 Task: For heading  Tahoma with underline.  font size for heading20,  'Change the font style of data to'Arial.  and font size to 12,  Change the alignment of both headline & data to Align left.  In the sheet   Swift Sales templetes book
Action: Mouse moved to (36, 132)
Screenshot: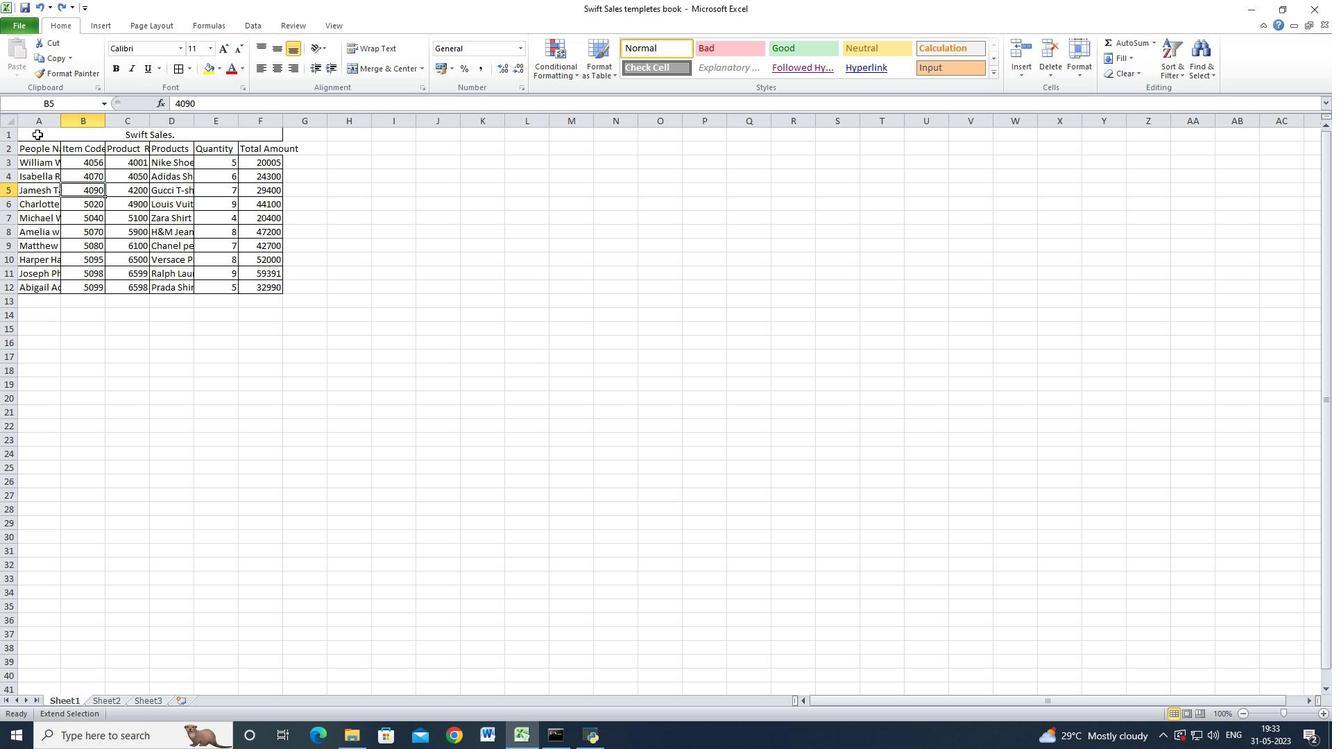 
Action: Mouse pressed left at (36, 132)
Screenshot: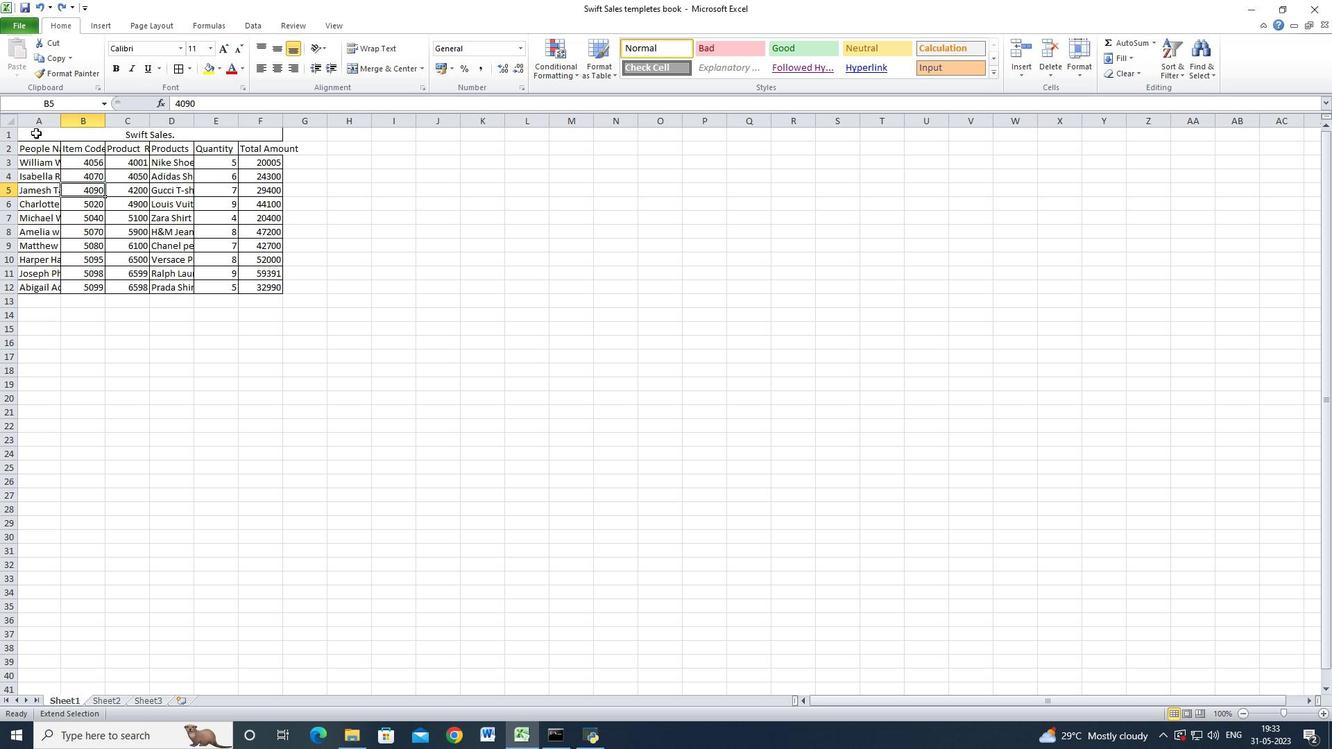 
Action: Mouse moved to (47, 177)
Screenshot: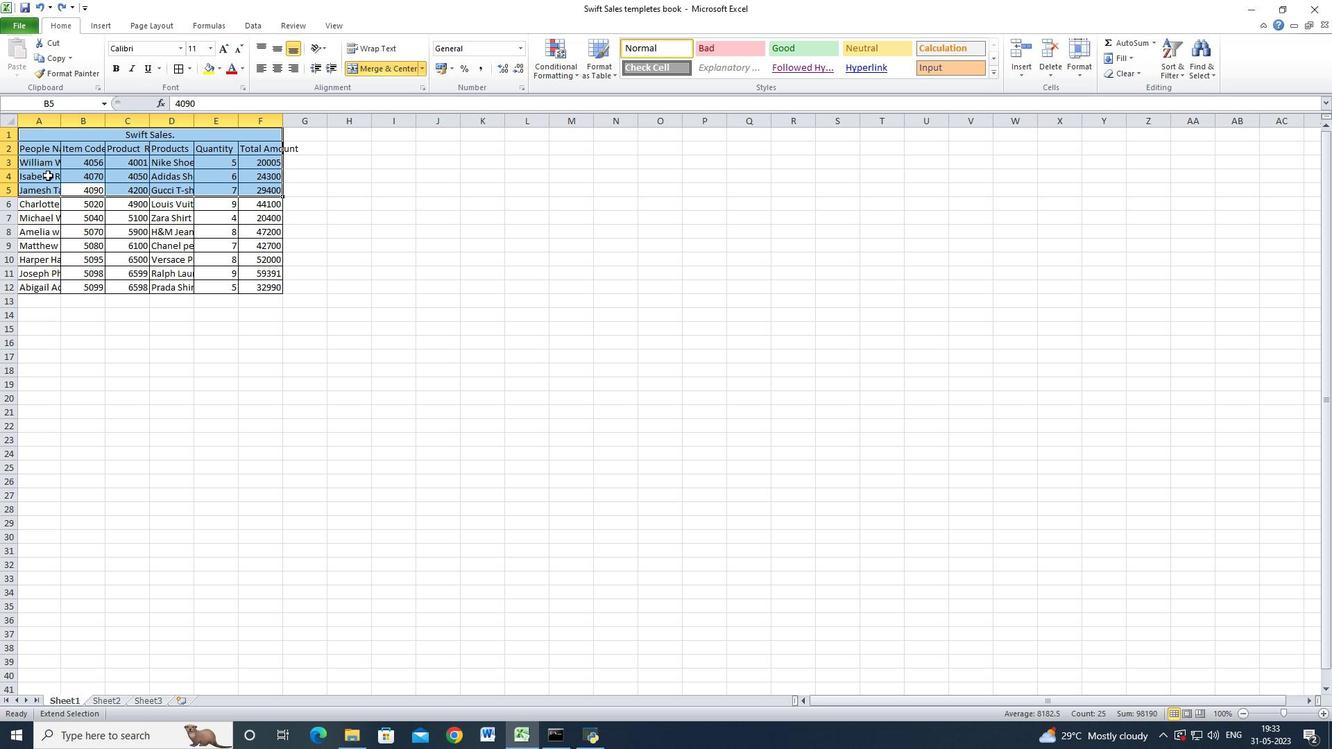 
Action: Mouse pressed left at (47, 177)
Screenshot: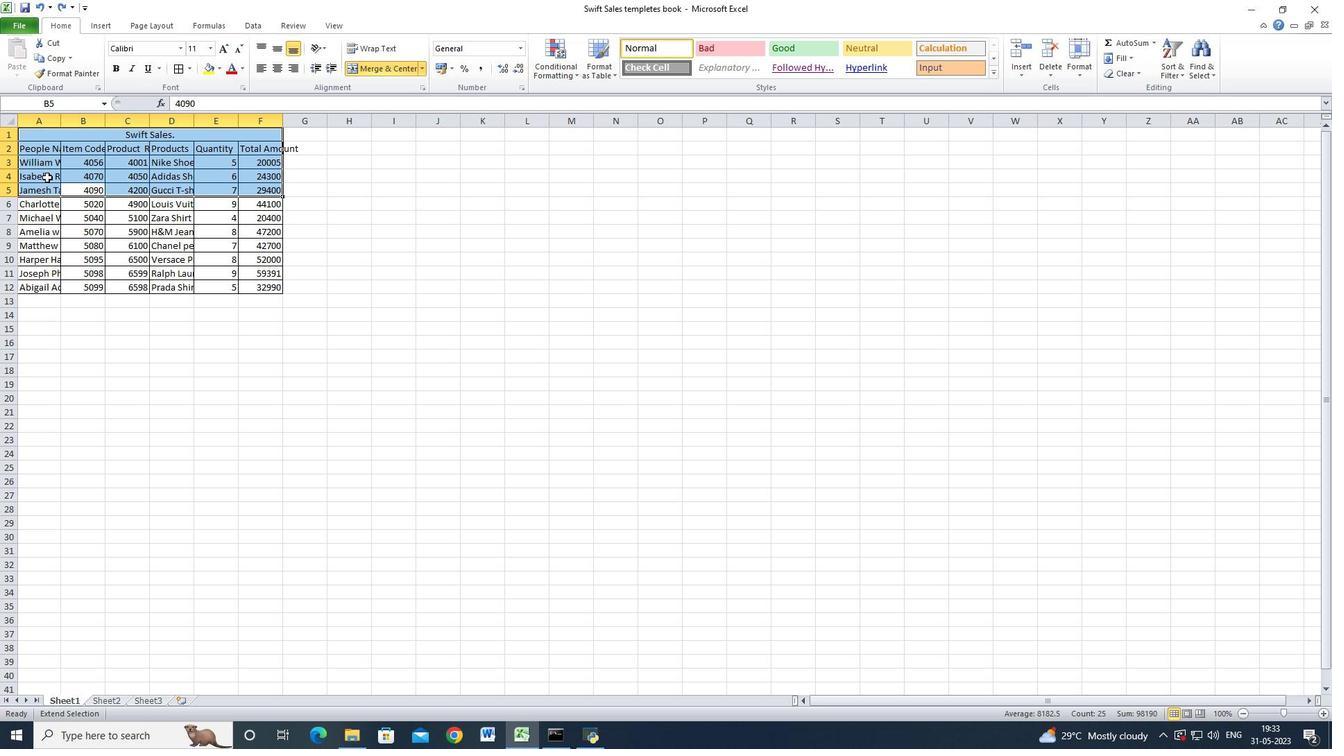 
Action: Mouse moved to (47, 177)
Screenshot: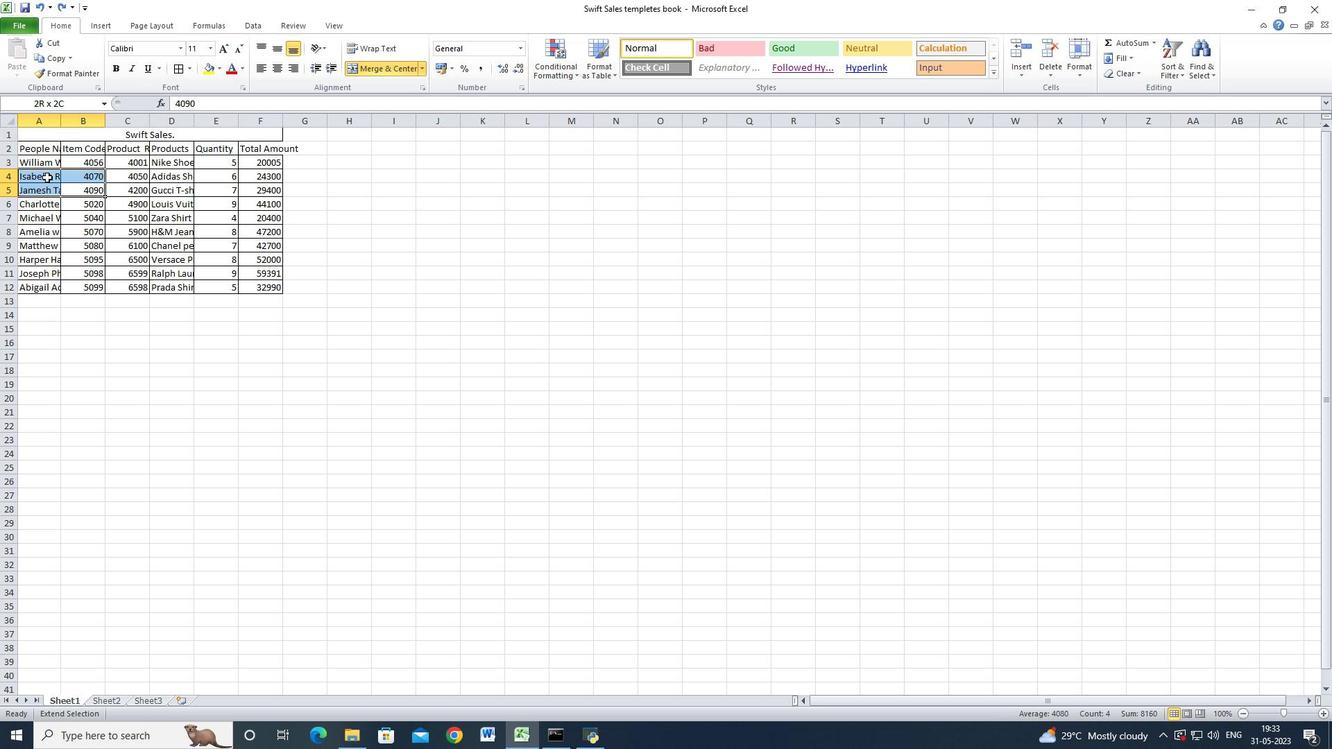 
Action: Key pressed <Key.up><Key.up><Key.up><Key.up>
Screenshot: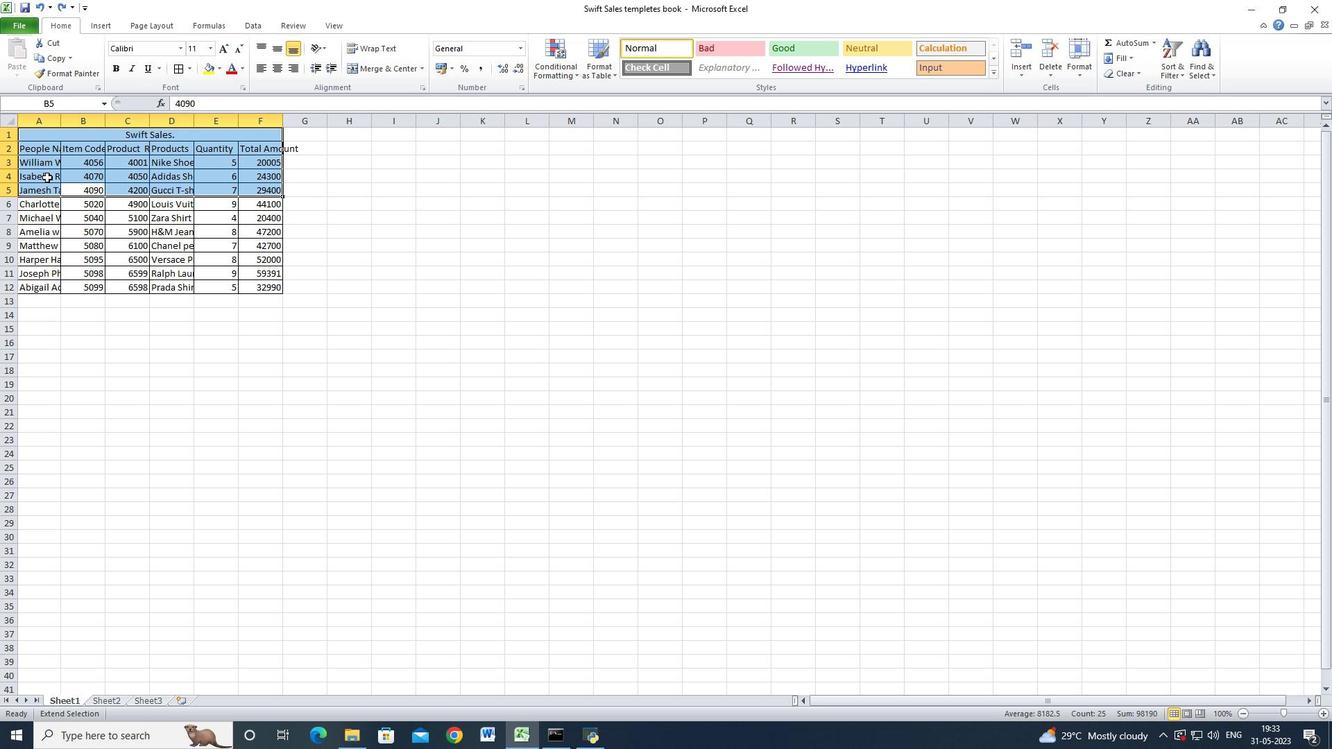 
Action: Mouse moved to (37, 136)
Screenshot: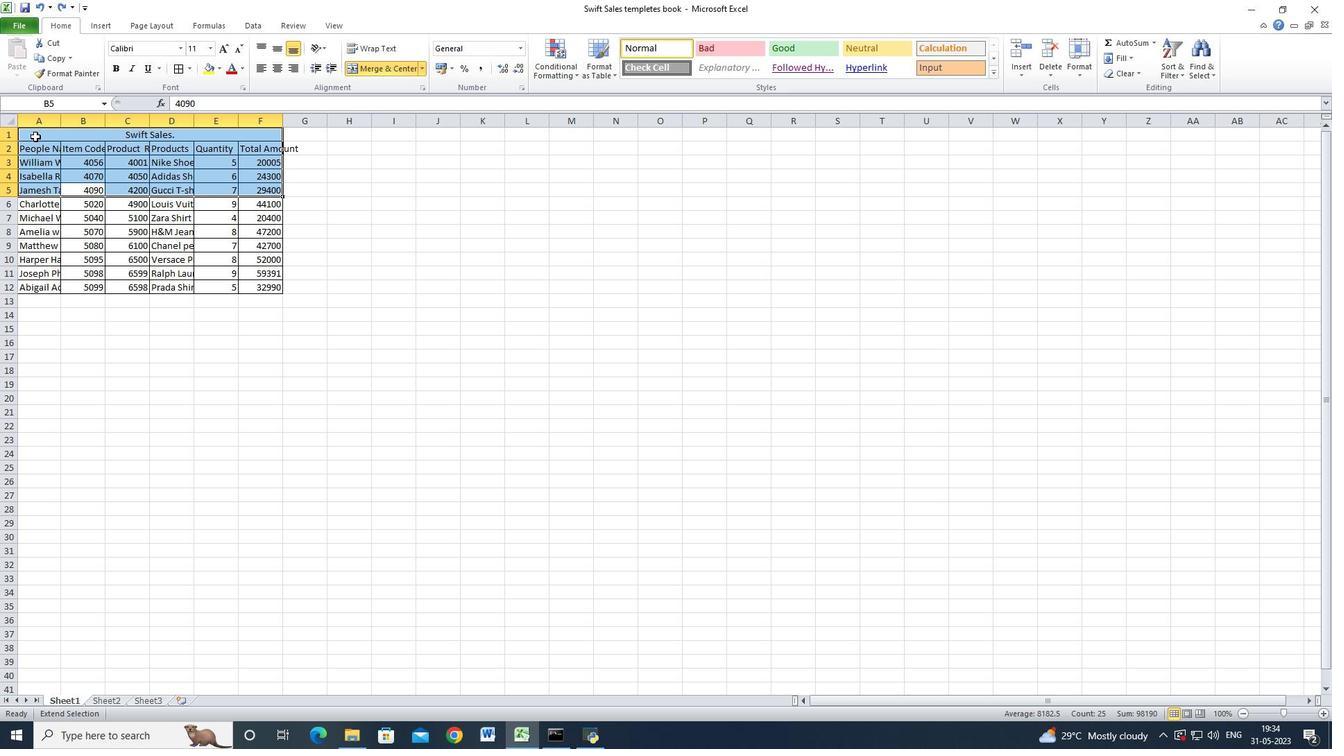 
Action: Mouse pressed left at (37, 136)
Screenshot: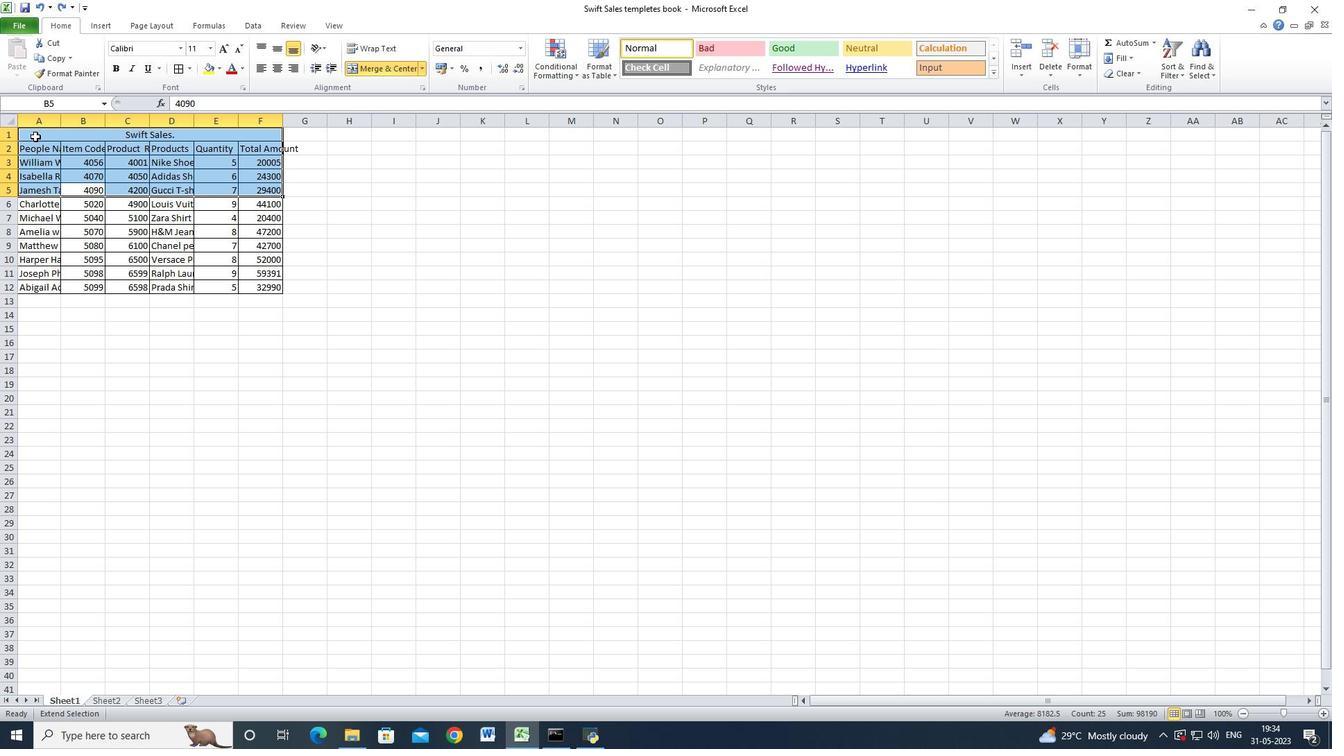 
Action: Mouse moved to (94, 160)
Screenshot: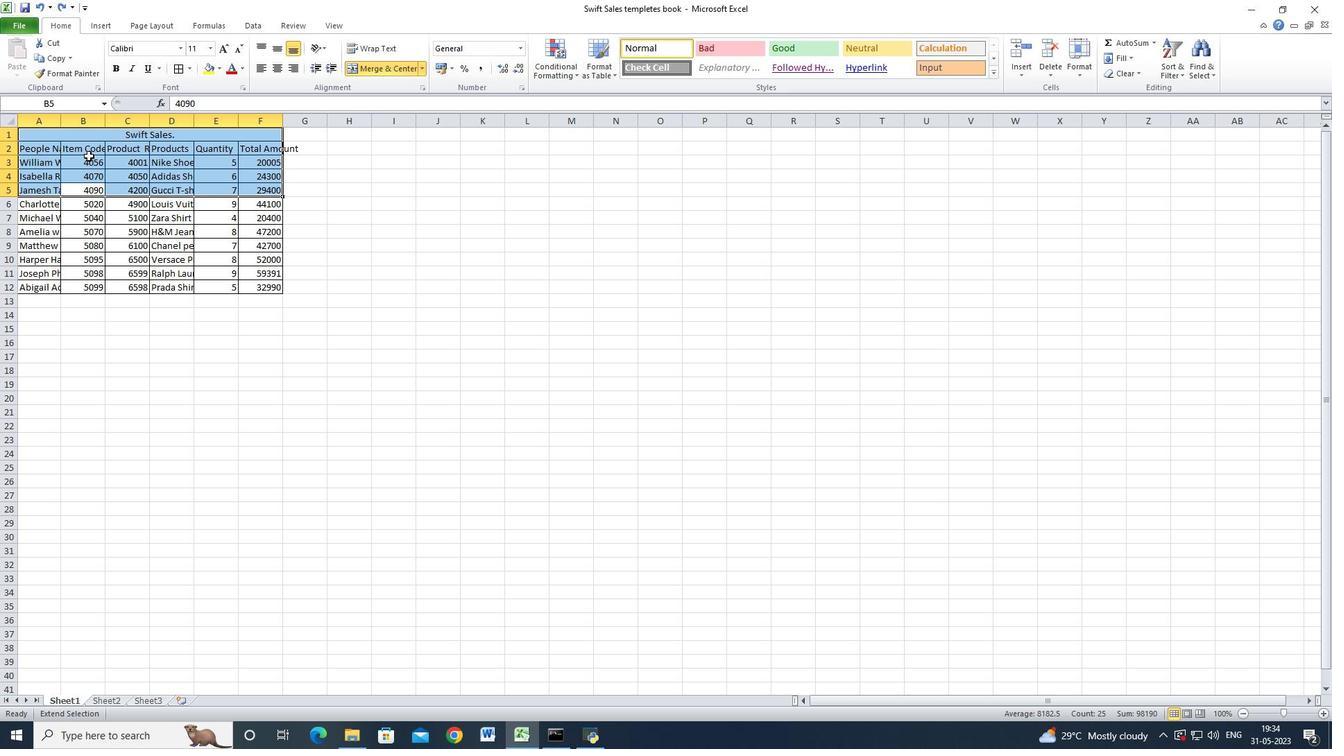 
Action: Mouse pressed left at (94, 160)
Screenshot: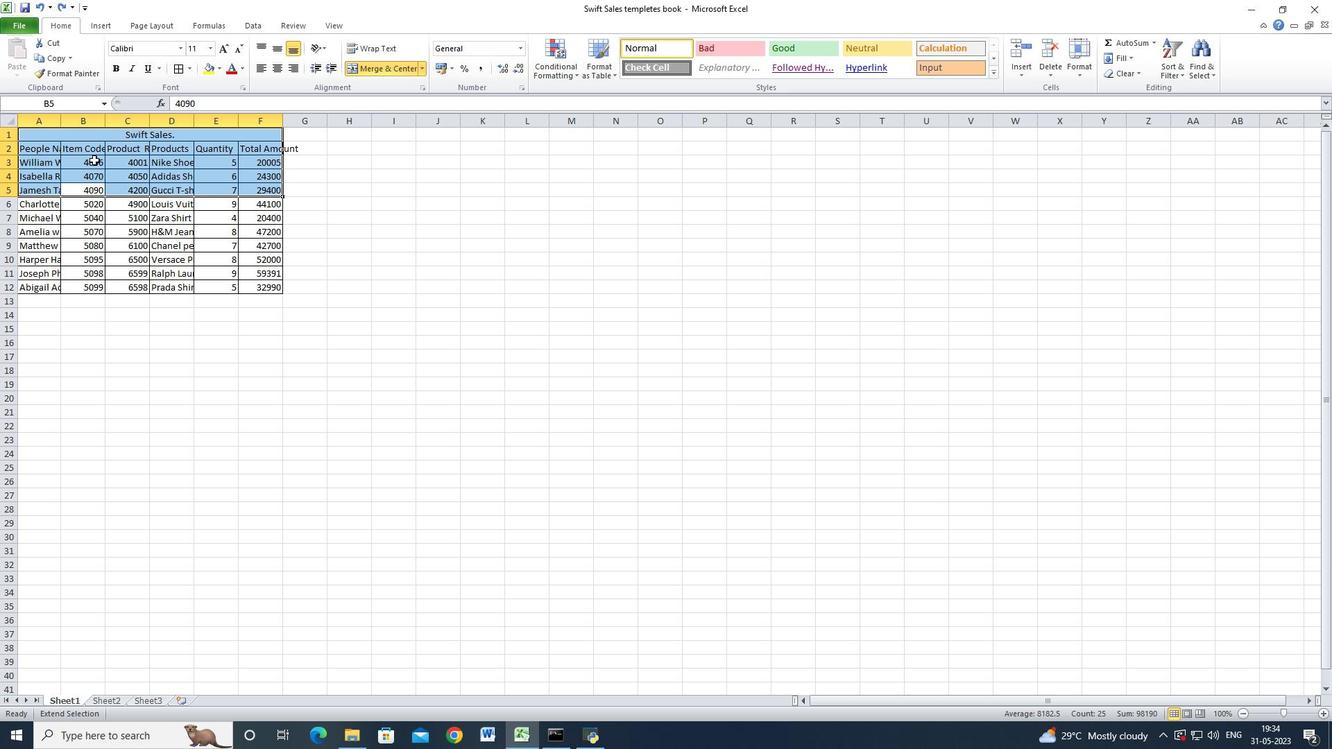 
Action: Mouse moved to (78, 133)
Screenshot: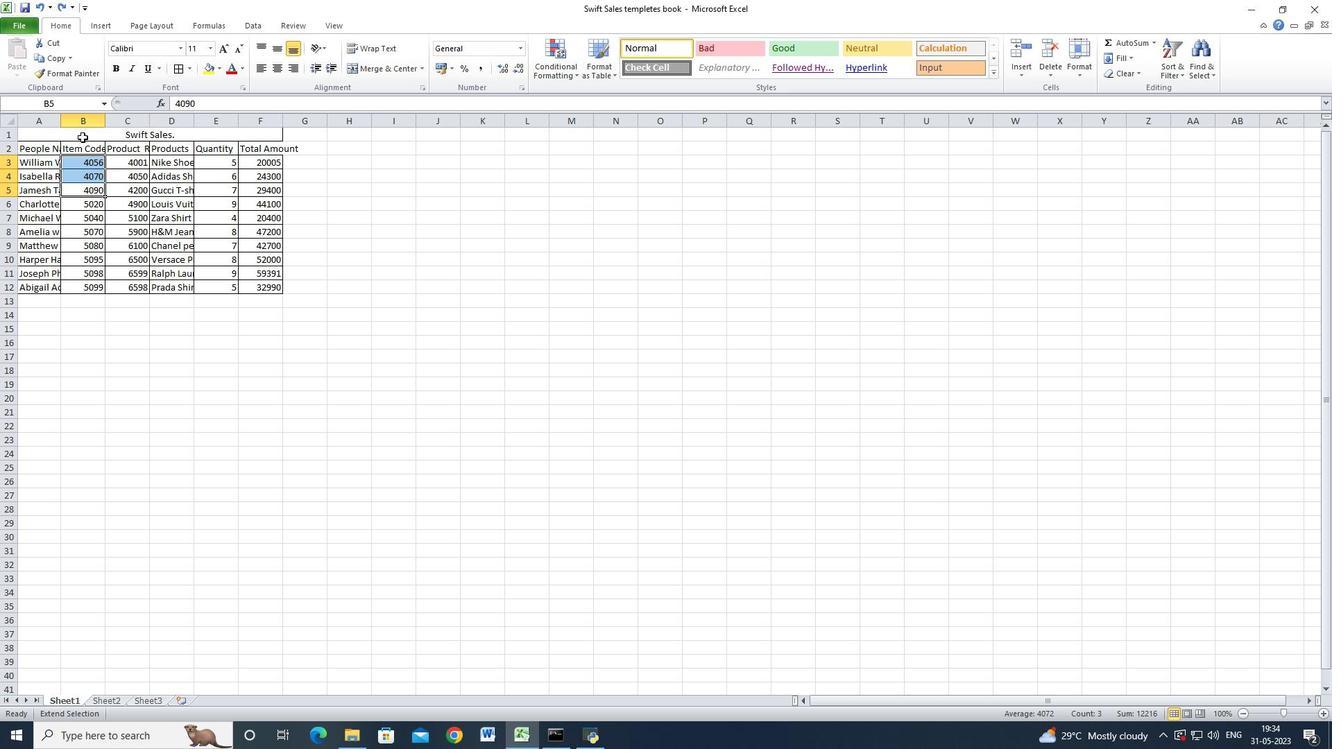 
Action: Mouse pressed left at (78, 133)
Screenshot: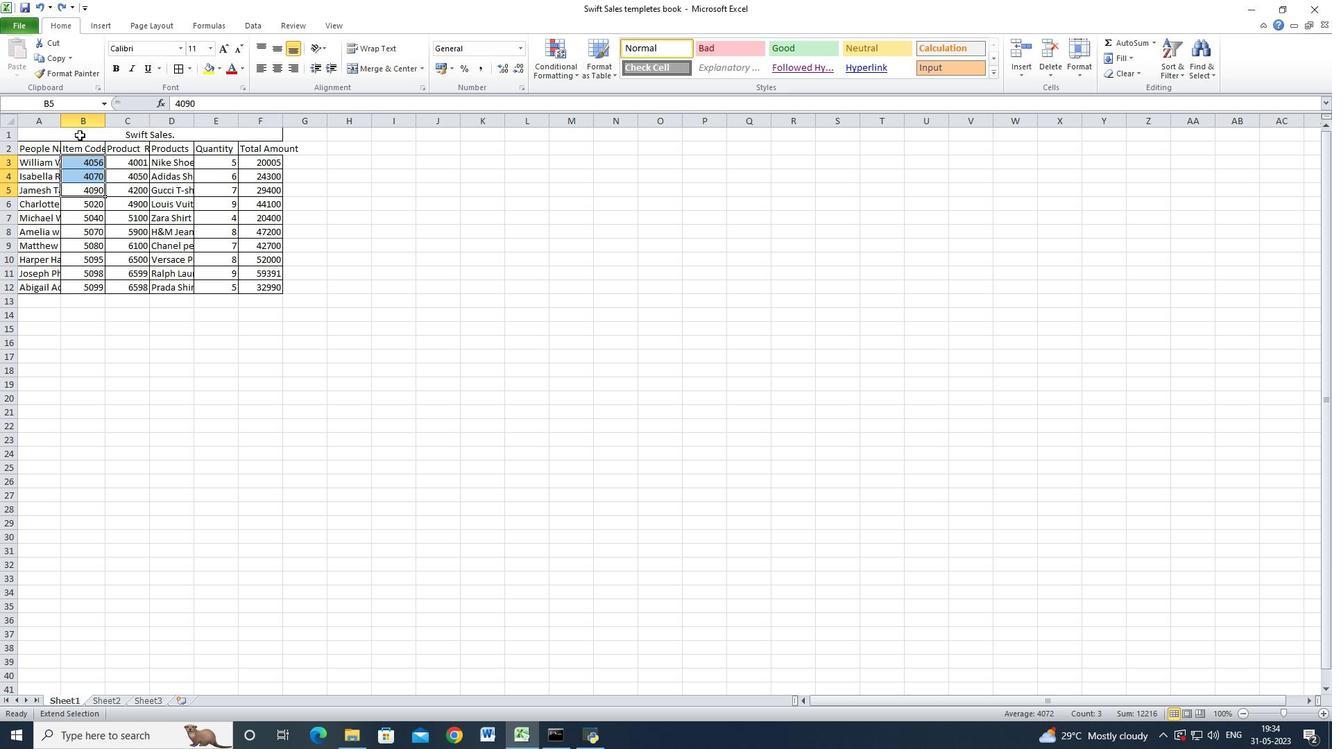 
Action: Mouse moved to (191, 196)
Screenshot: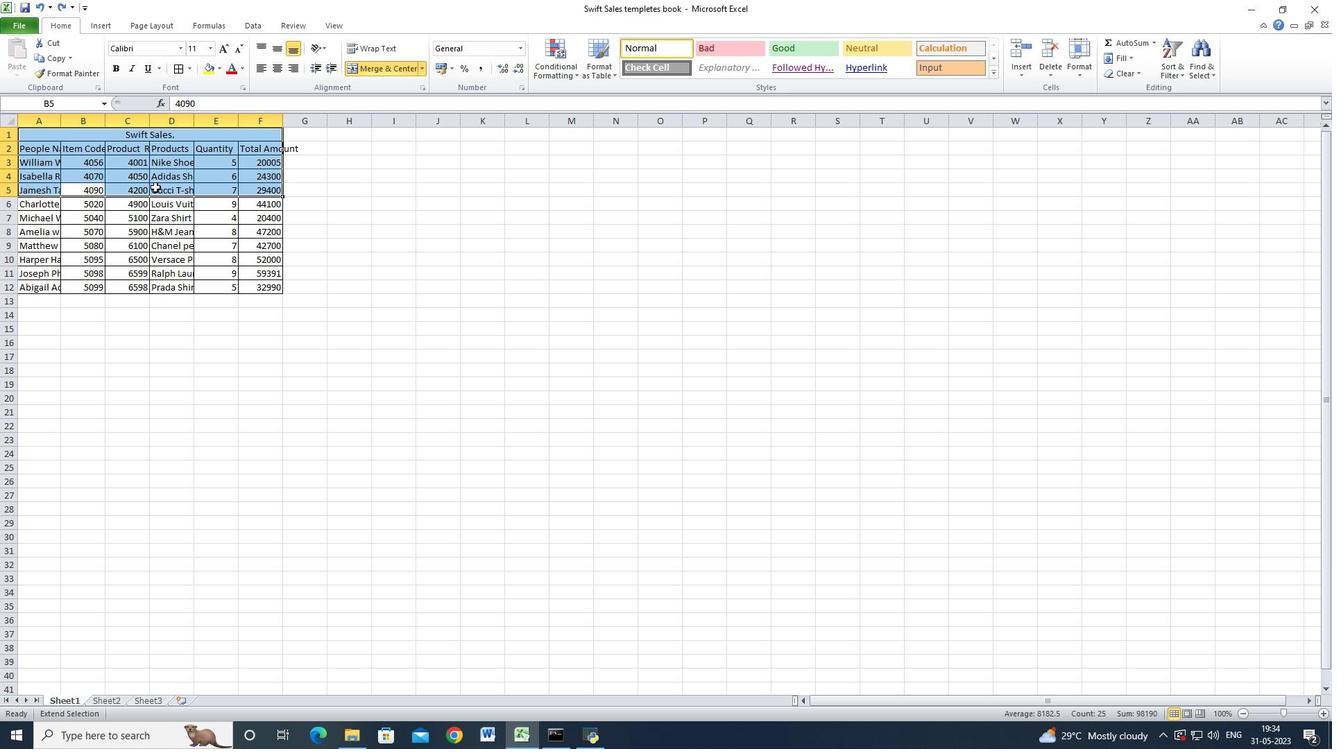 
Action: Mouse pressed left at (191, 196)
Screenshot: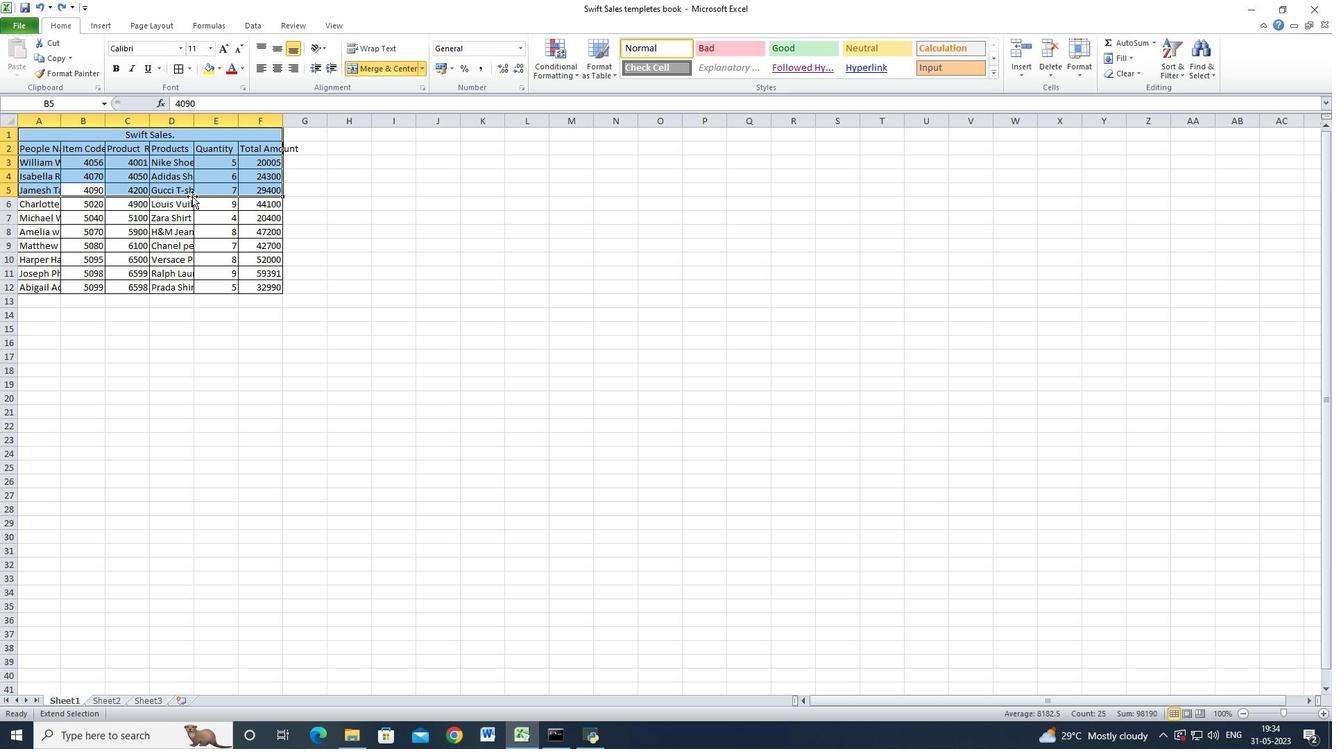 
Action: Mouse moved to (177, 192)
Screenshot: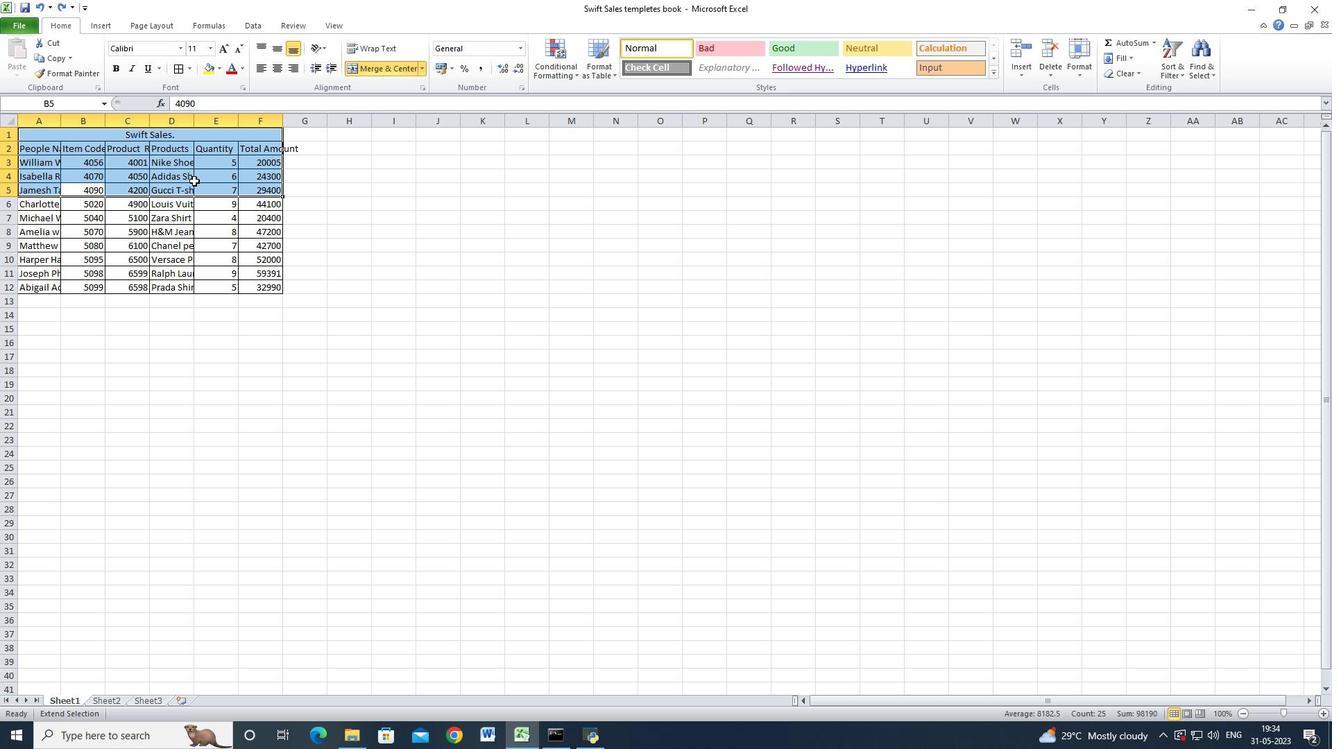 
Action: Key pressed <Key.down><Key.down><Key.down><Key.down><Key.down><Key.down><Key.down><Key.down><Key.down>
Screenshot: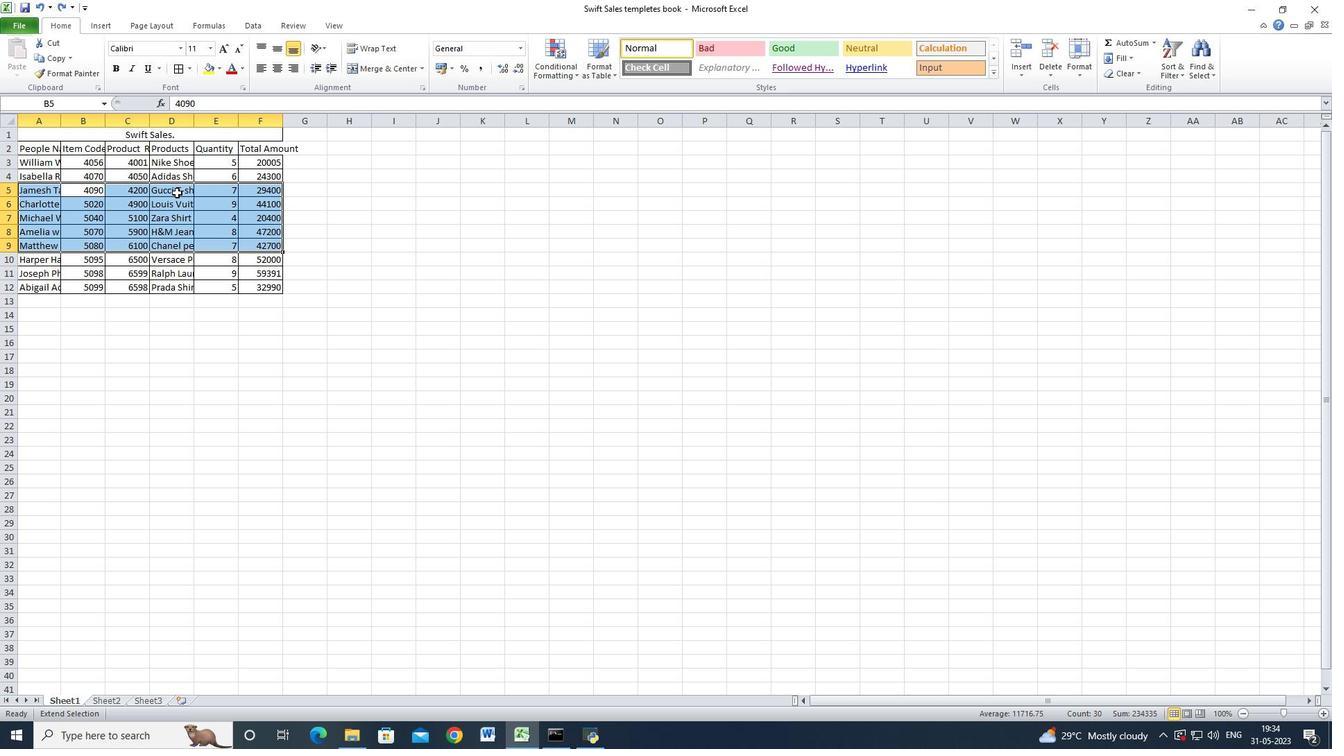 
Action: Mouse moved to (52, 272)
Screenshot: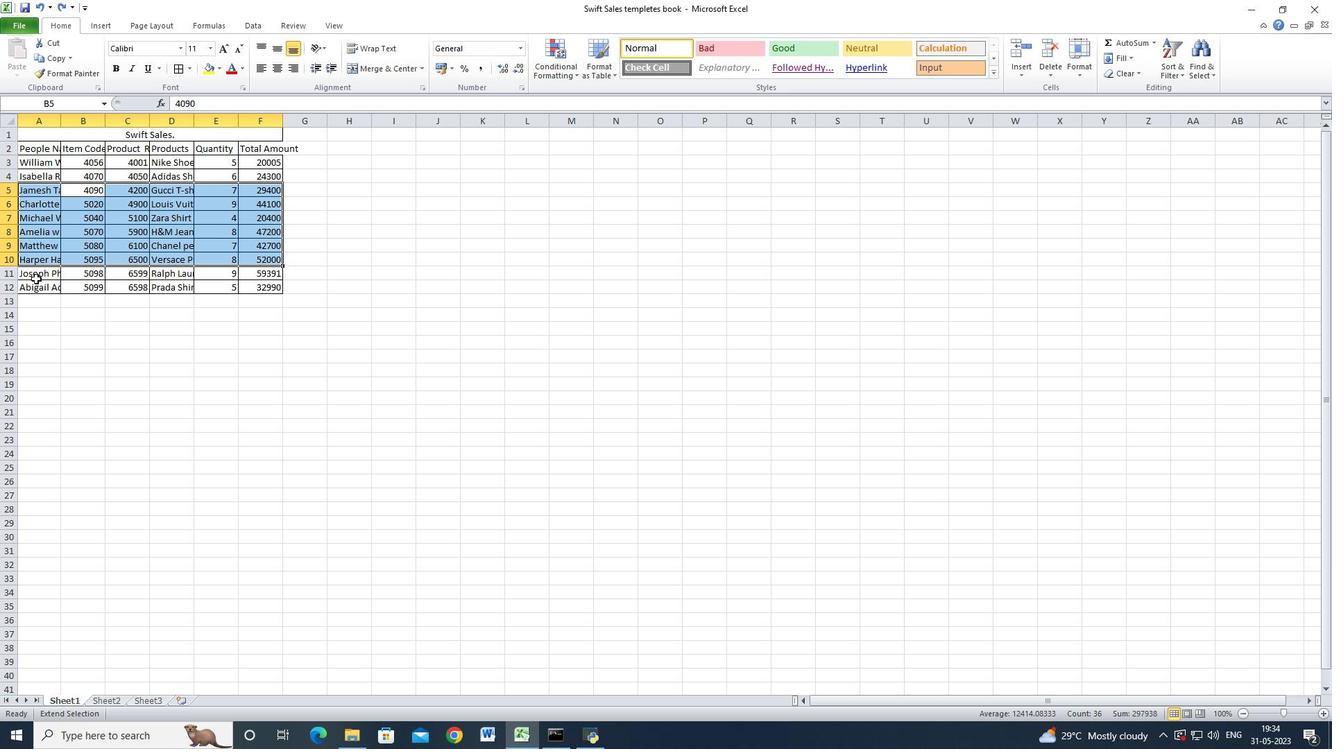 
Action: Key pressed <Key.esc>
Screenshot: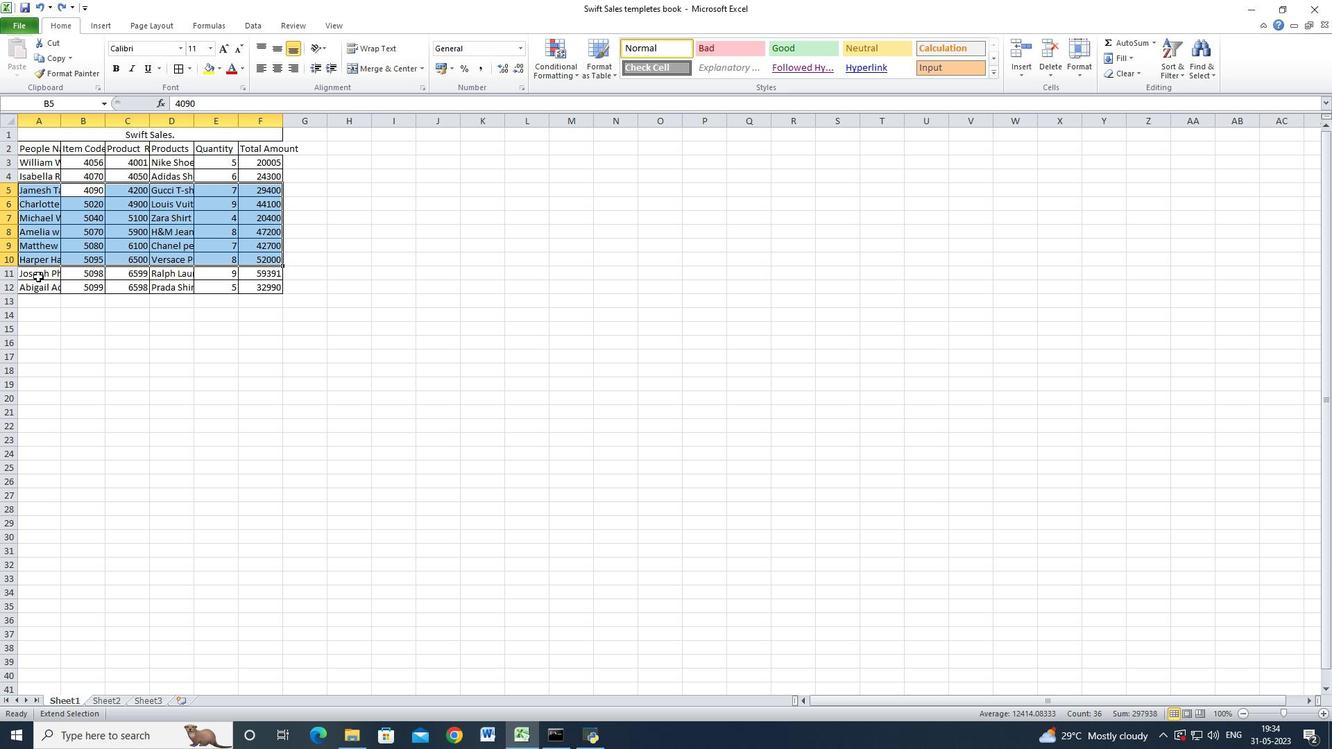 
Action: Mouse moved to (199, 274)
Screenshot: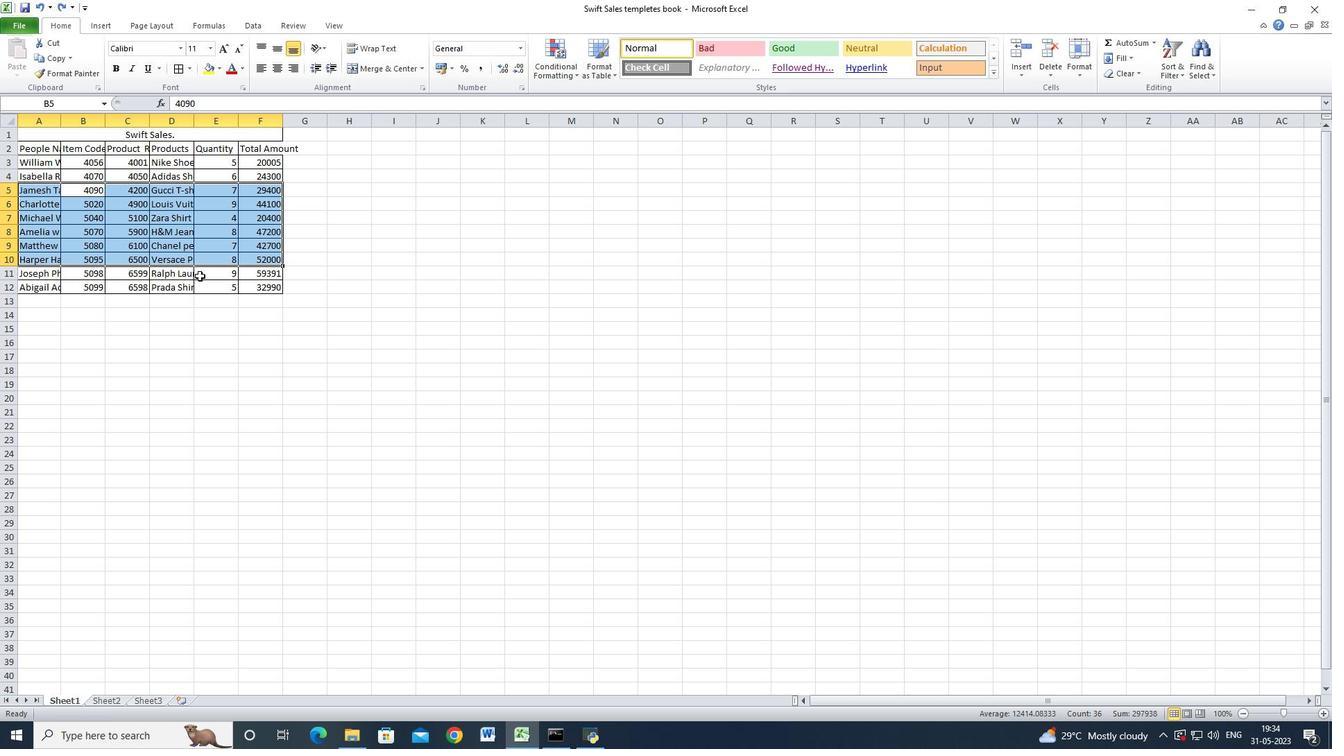 
Action: Mouse pressed left at (199, 274)
Screenshot: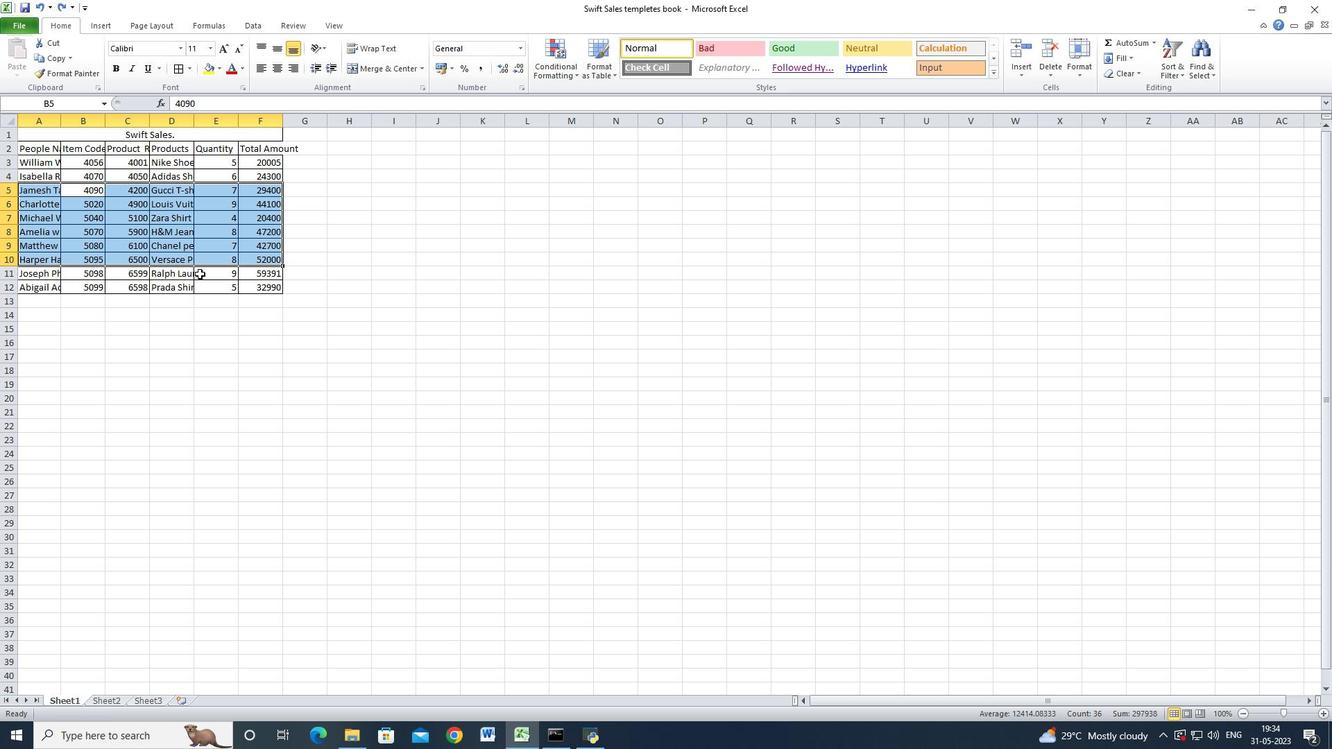
Action: Mouse moved to (83, 133)
Screenshot: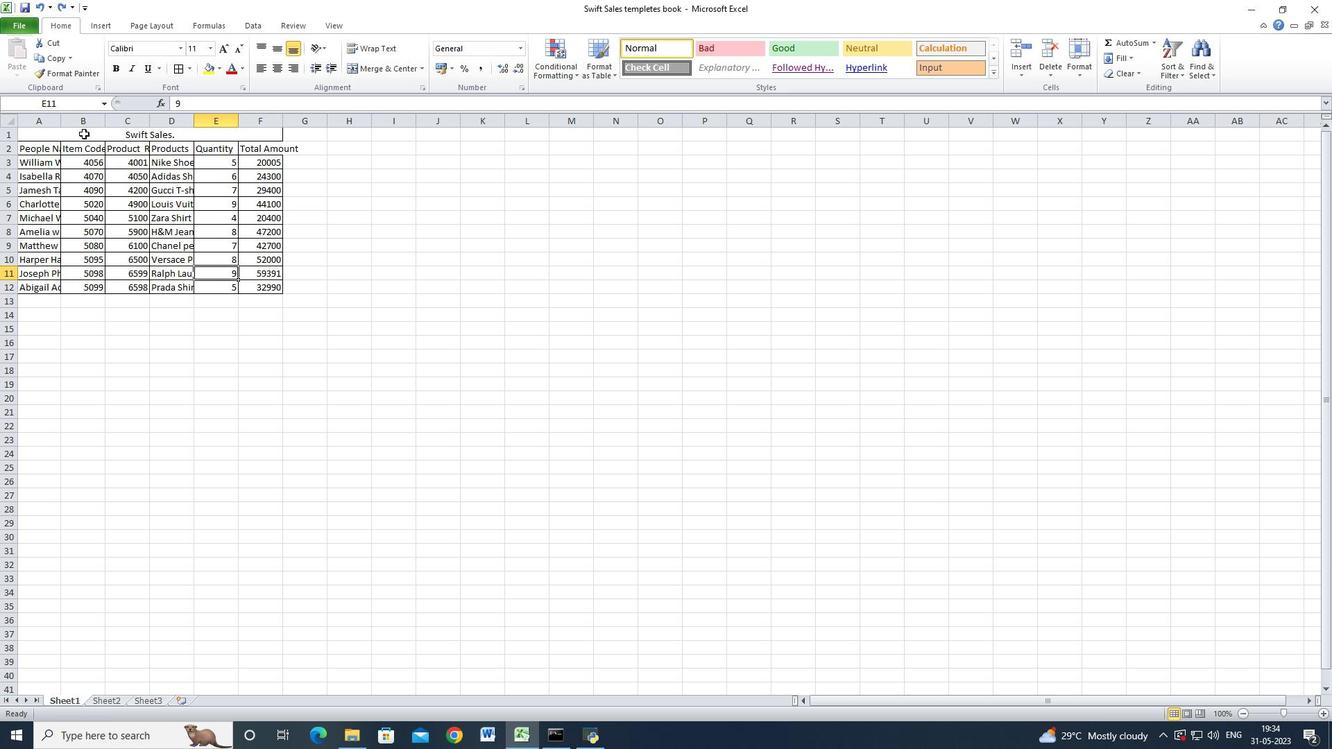 
Action: Mouse pressed left at (83, 133)
Screenshot: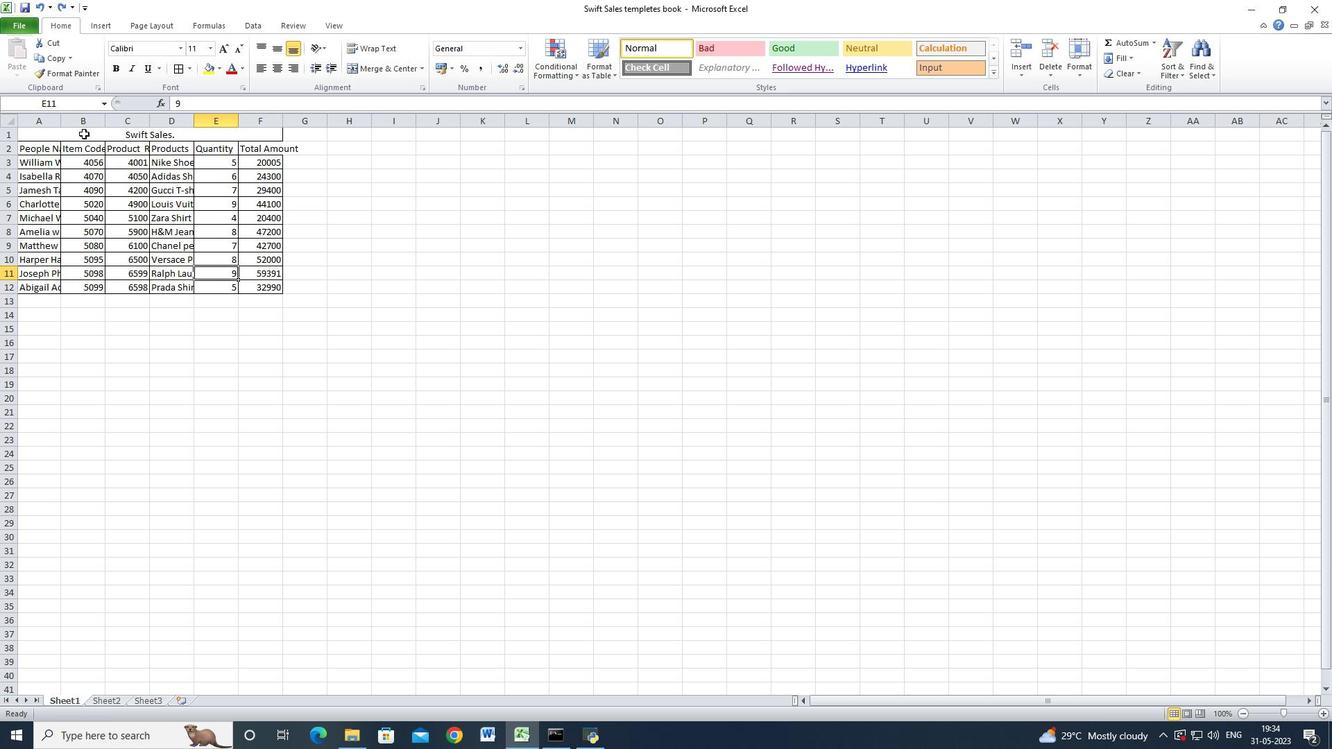 
Action: Mouse moved to (182, 49)
Screenshot: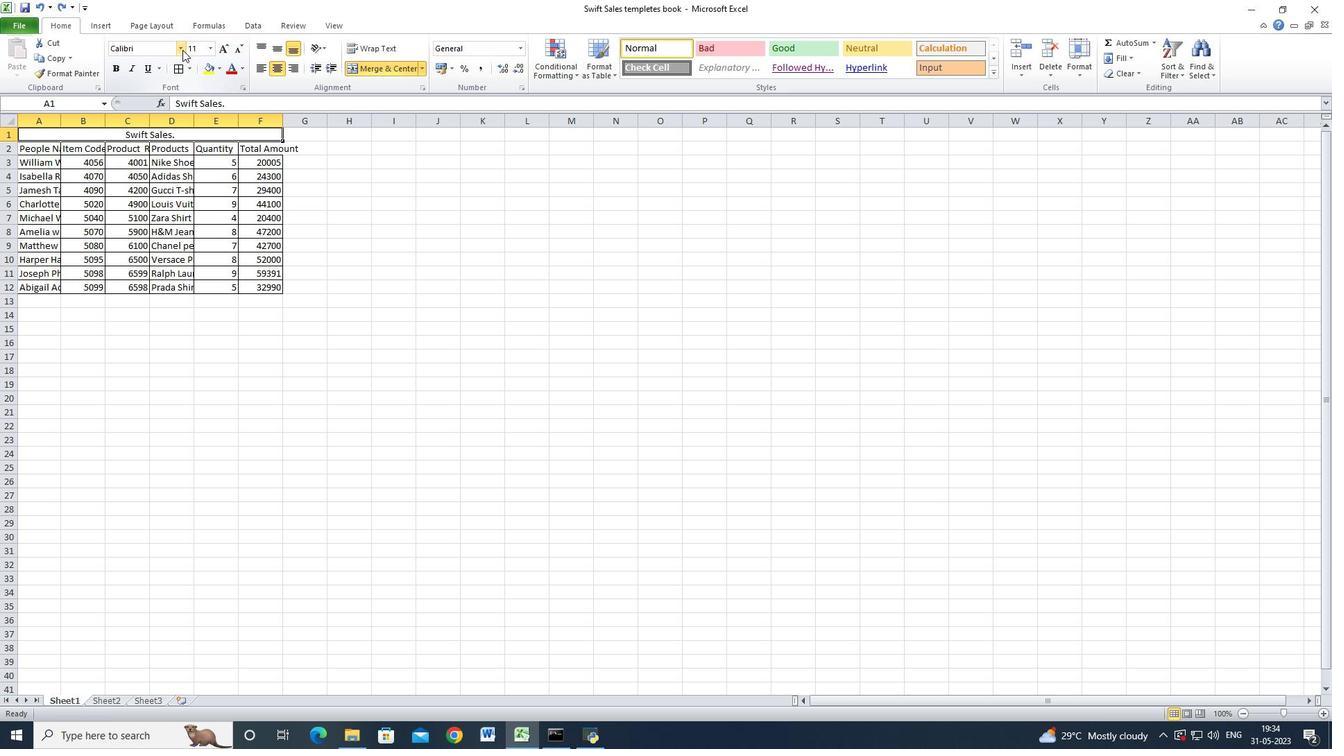 
Action: Mouse pressed left at (182, 49)
Screenshot: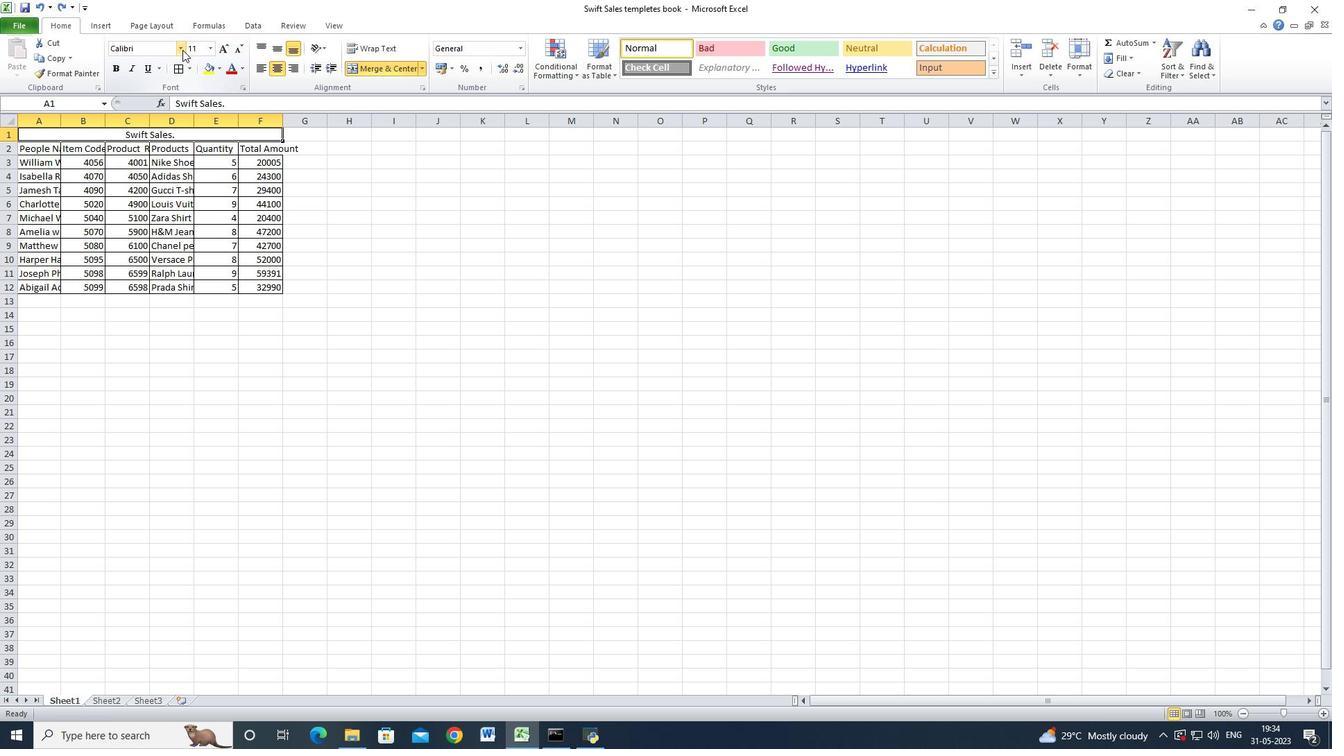 
Action: Mouse moved to (156, 378)
Screenshot: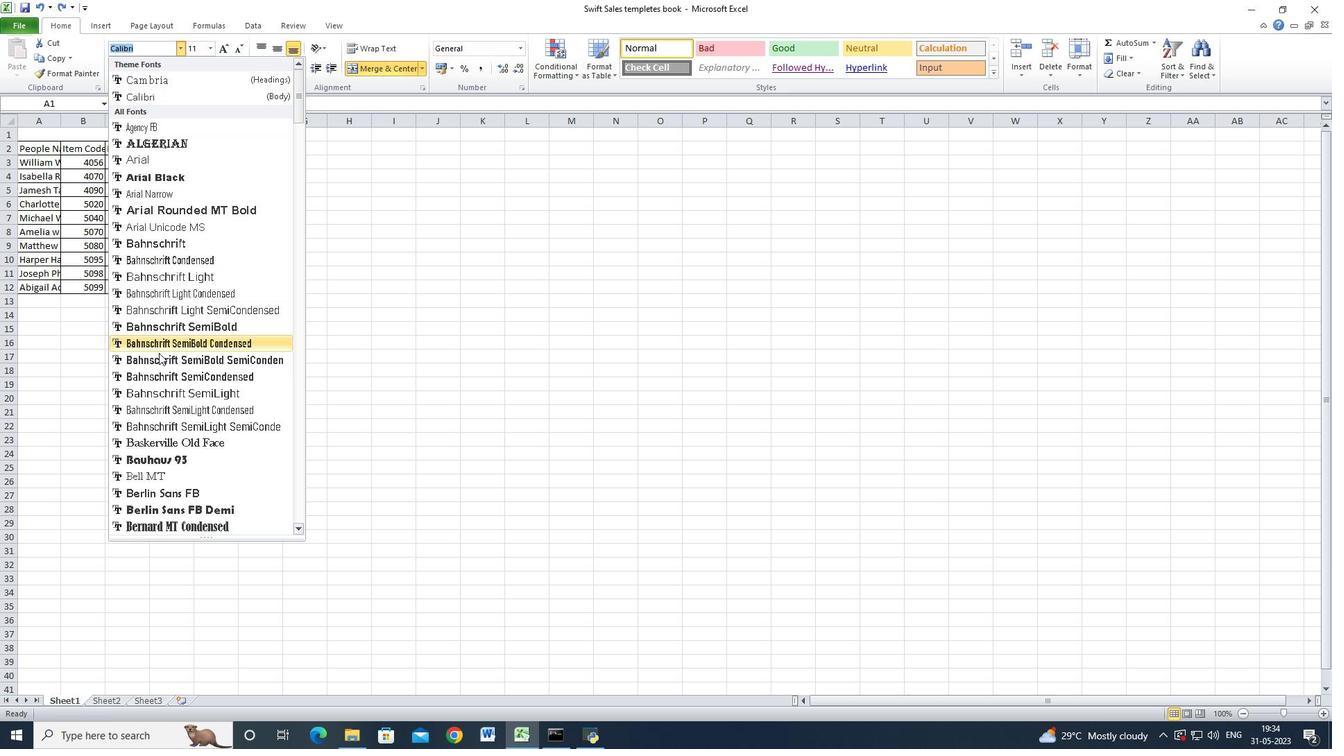 
Action: Key pressed tah
Screenshot: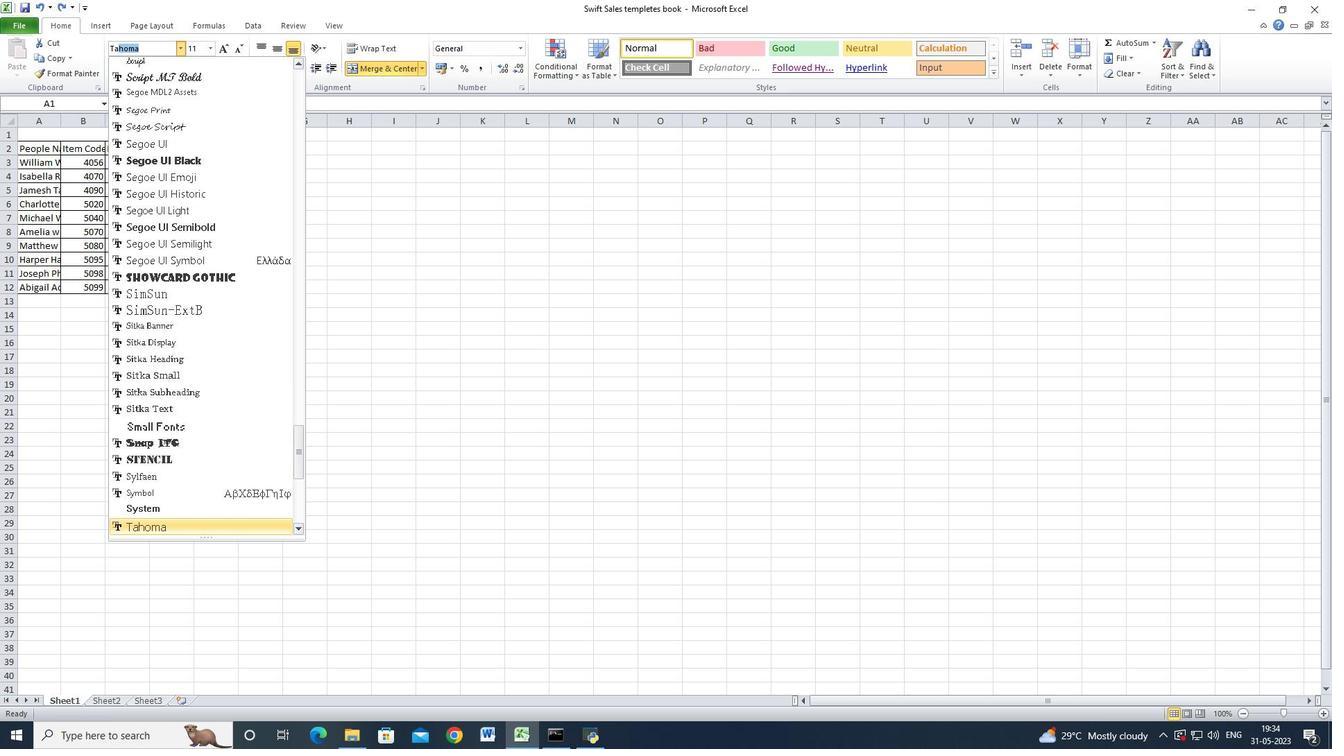 
Action: Mouse moved to (150, 527)
Screenshot: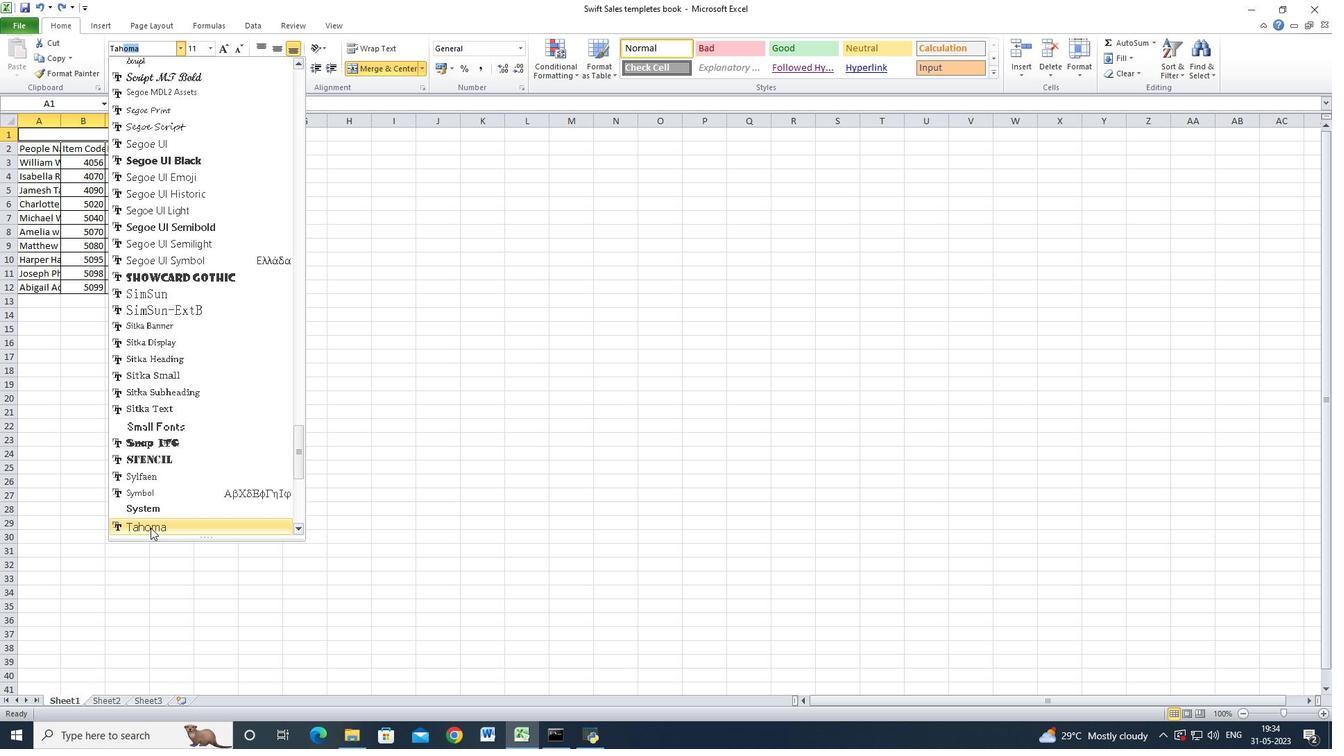
Action: Mouse pressed left at (150, 527)
Screenshot: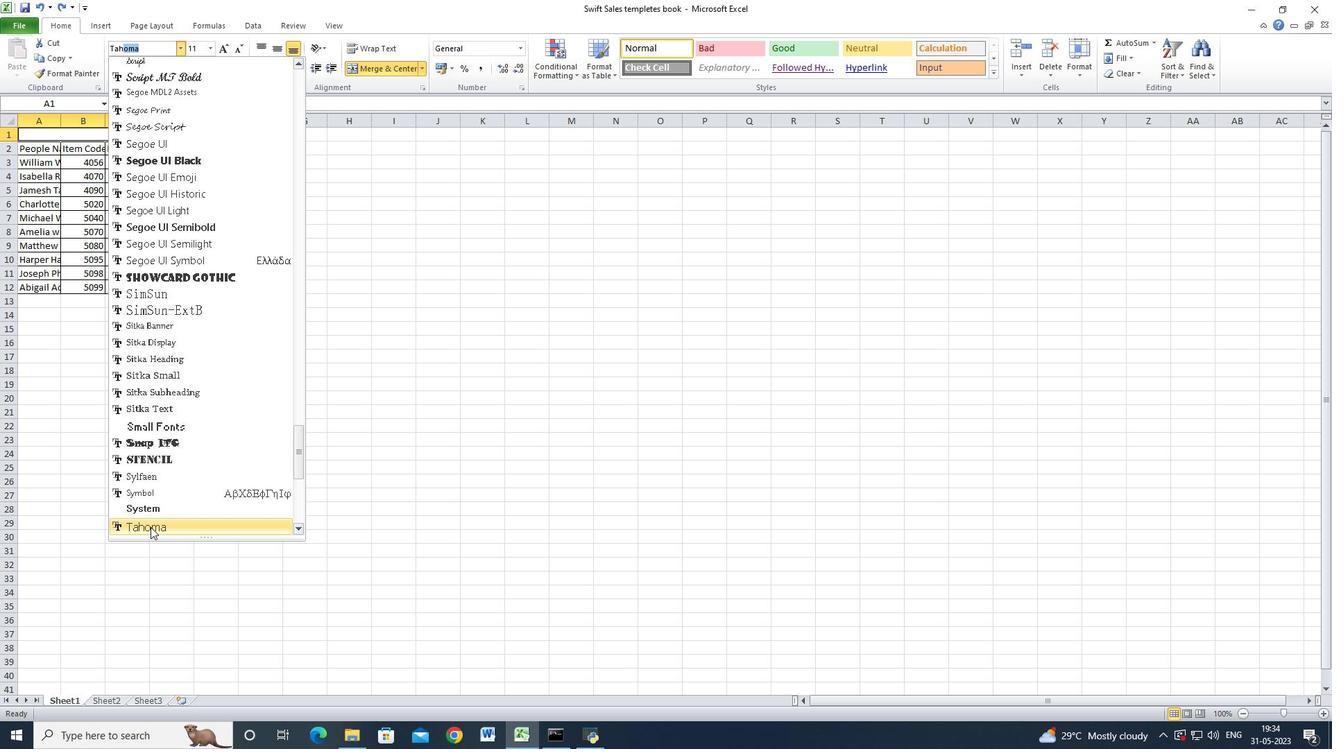 
Action: Mouse moved to (149, 69)
Screenshot: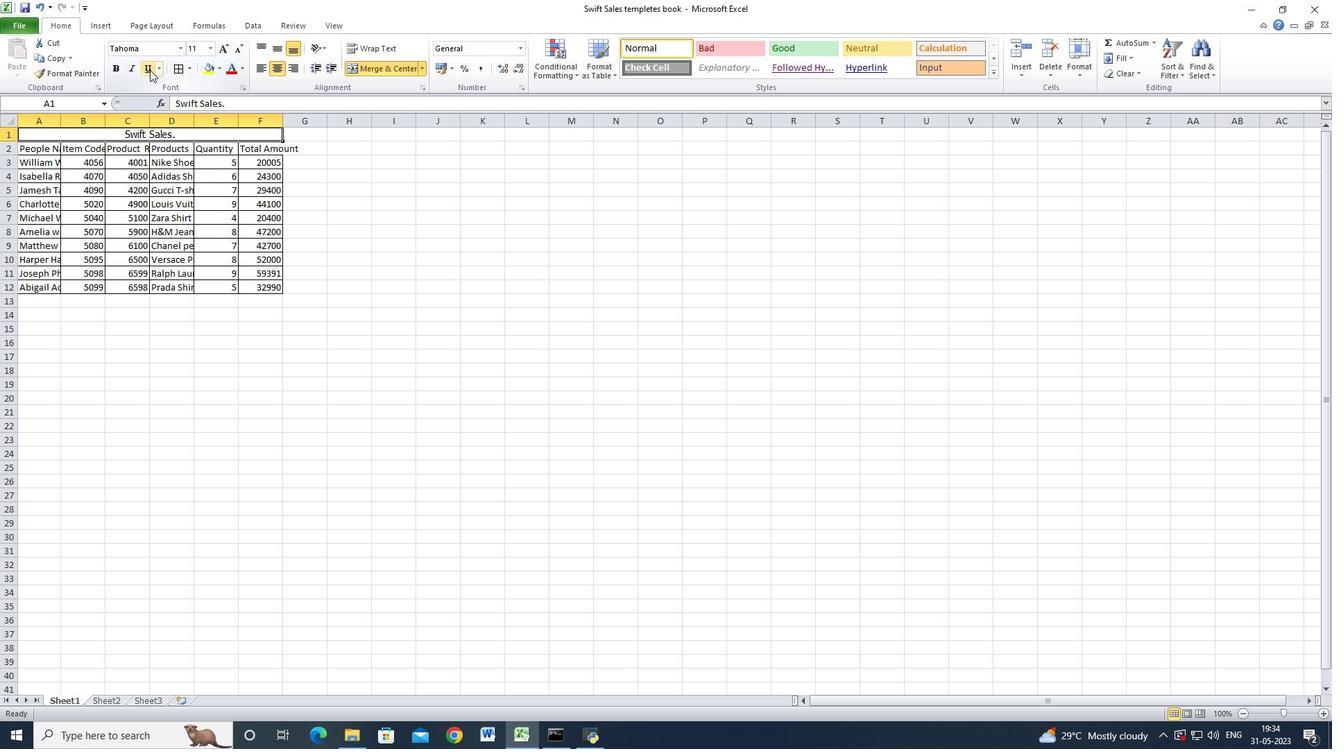 
Action: Mouse pressed left at (149, 69)
Screenshot: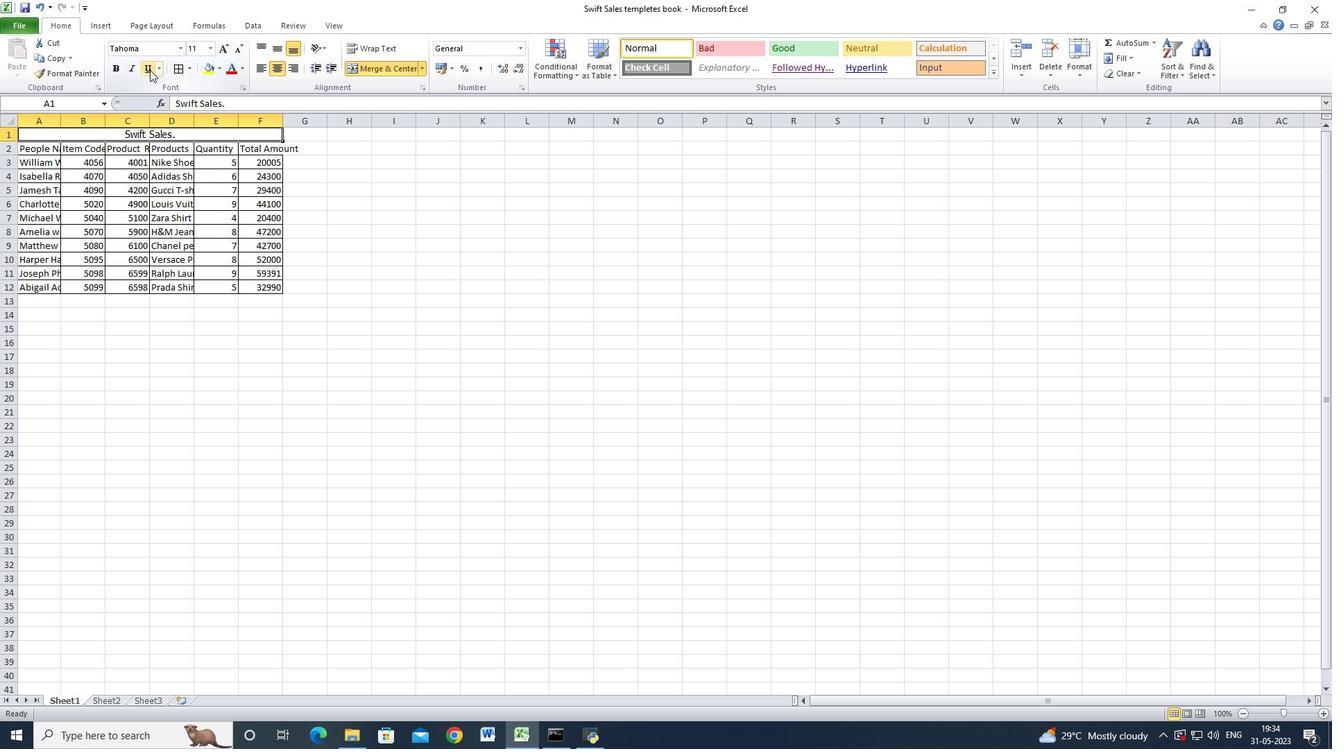 
Action: Mouse moved to (208, 48)
Screenshot: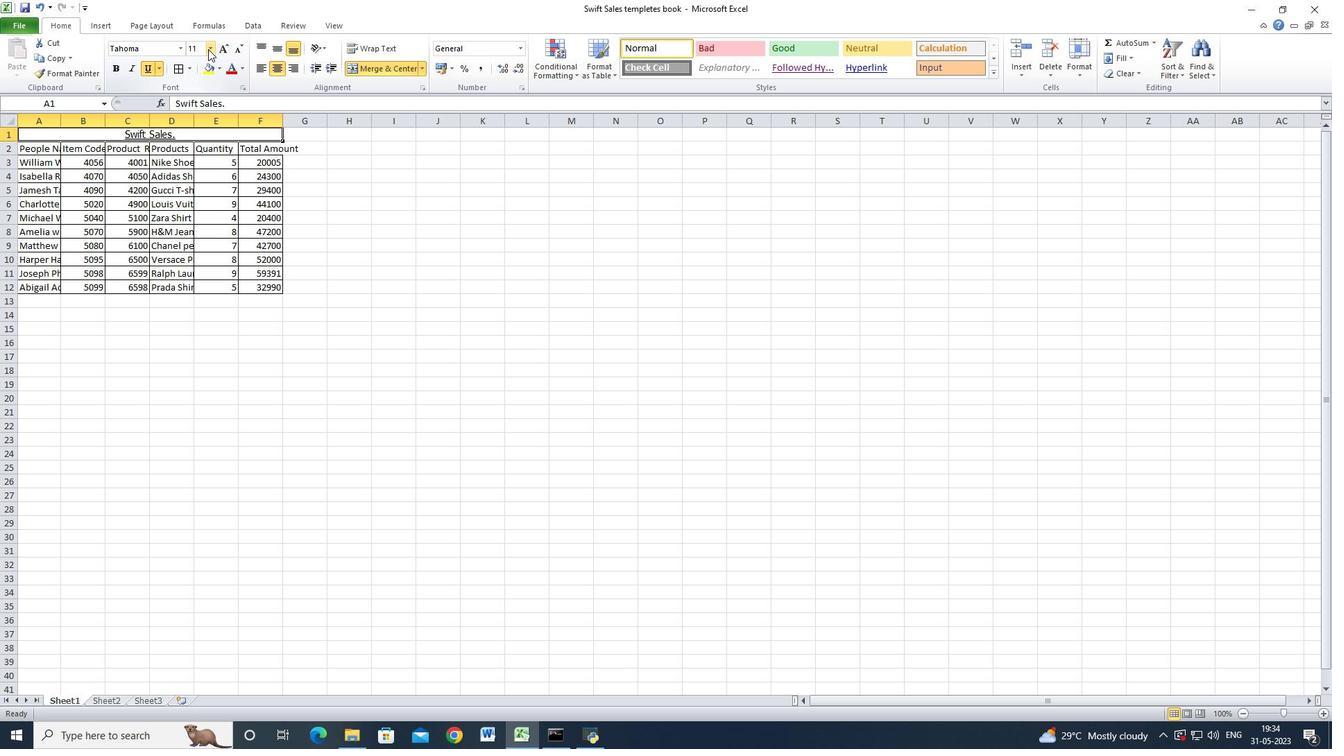 
Action: Mouse pressed left at (208, 48)
Screenshot: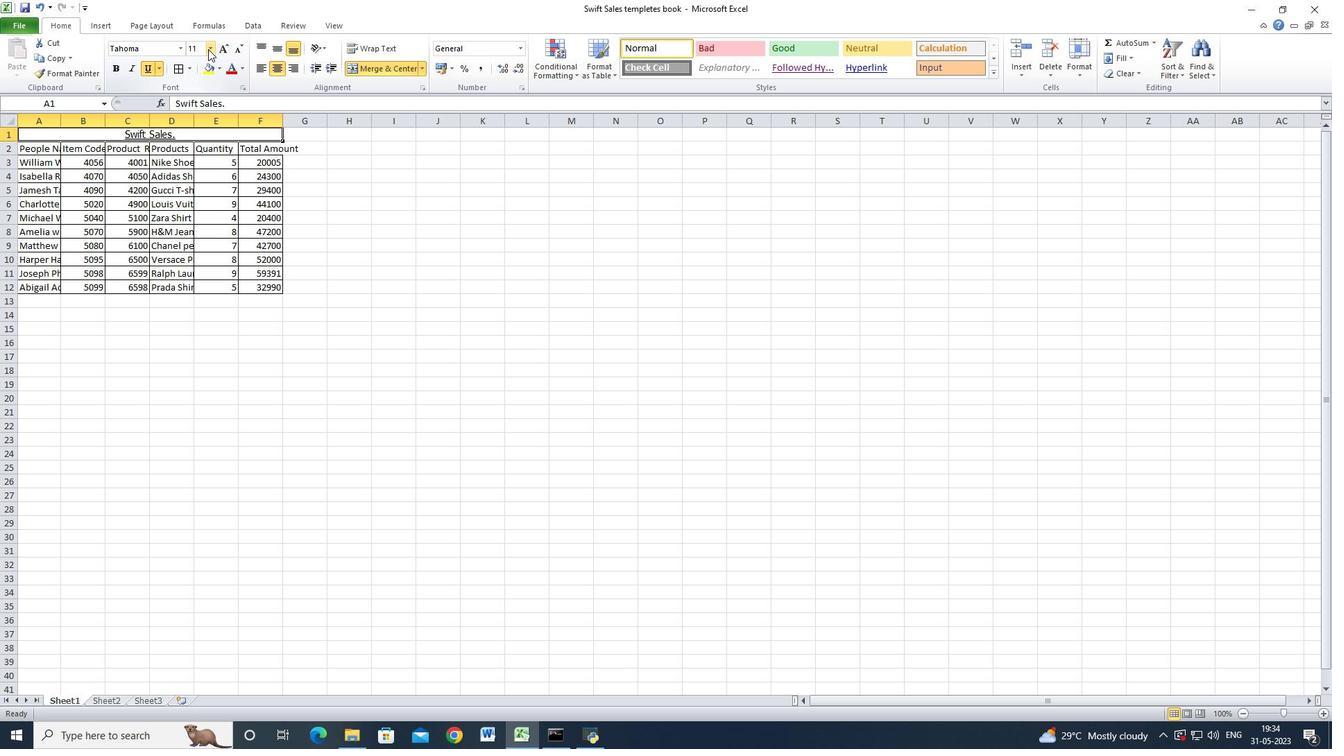 
Action: Mouse moved to (191, 158)
Screenshot: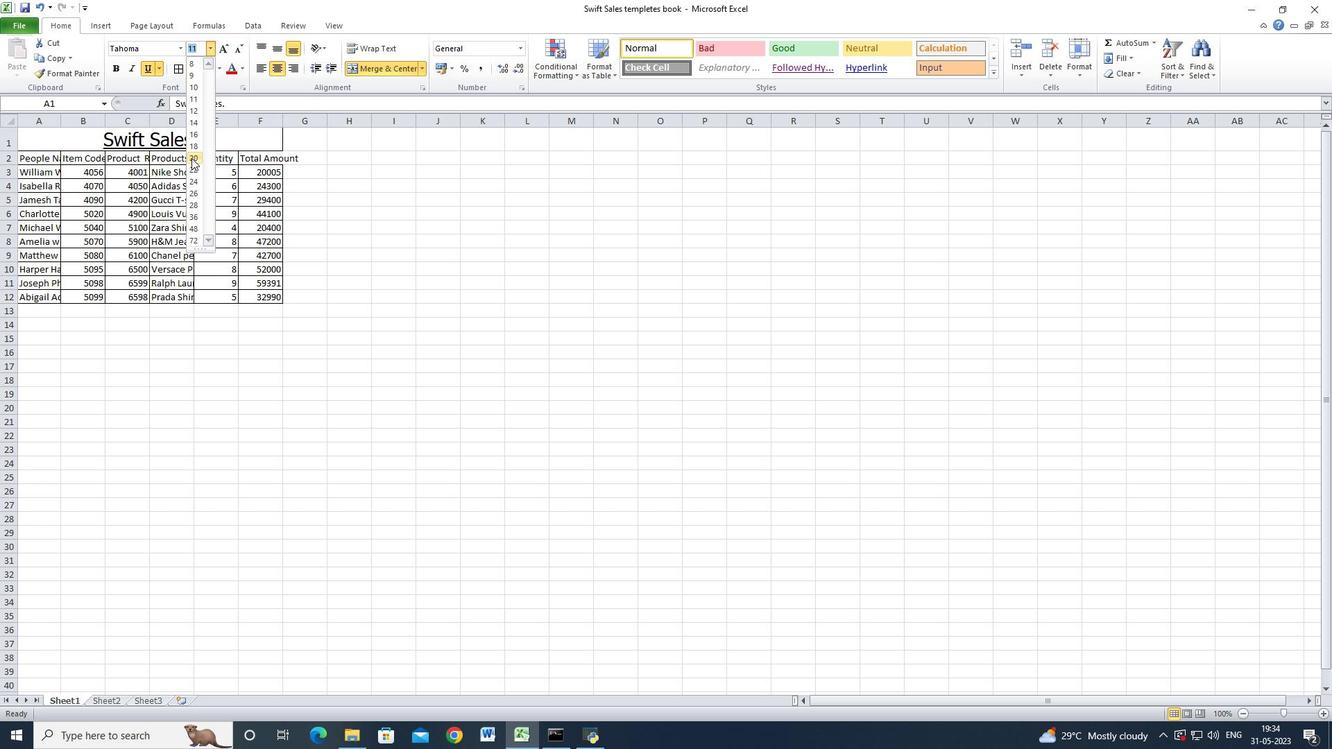 
Action: Mouse pressed left at (191, 158)
Screenshot: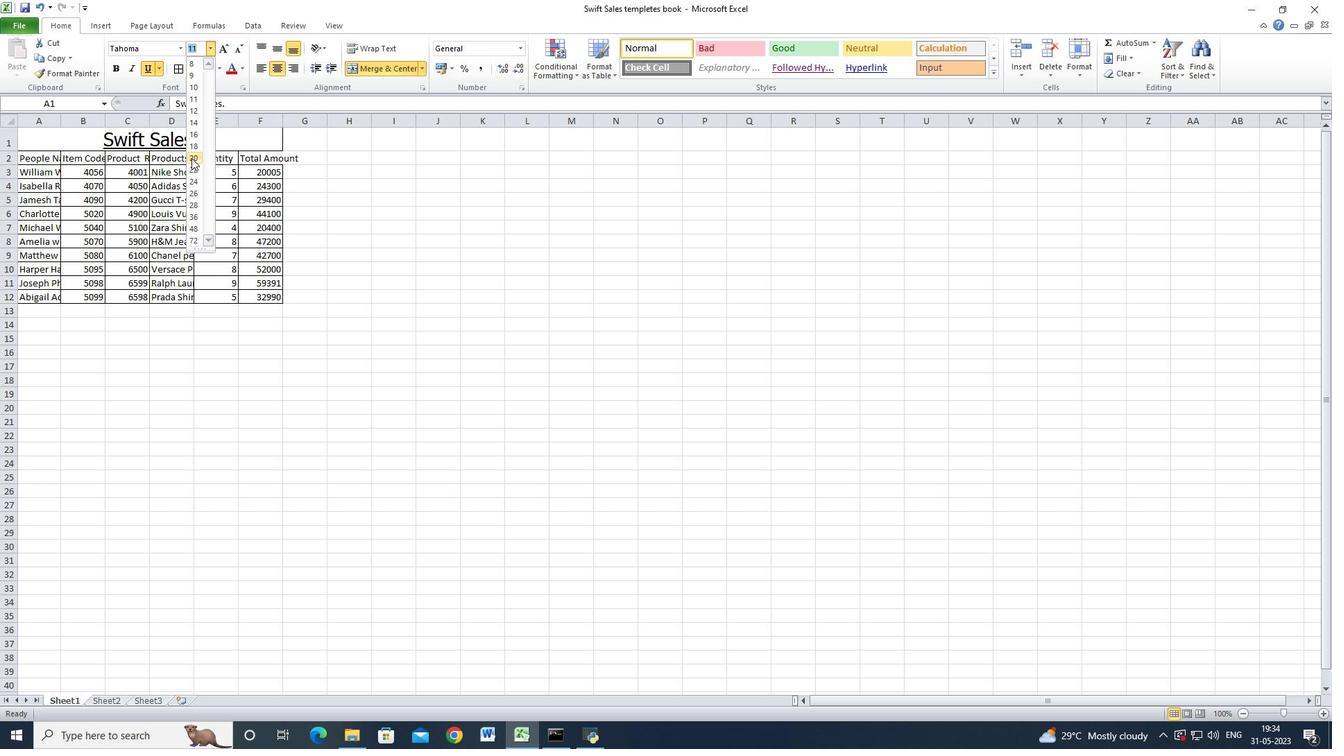 
Action: Mouse moved to (59, 158)
Screenshot: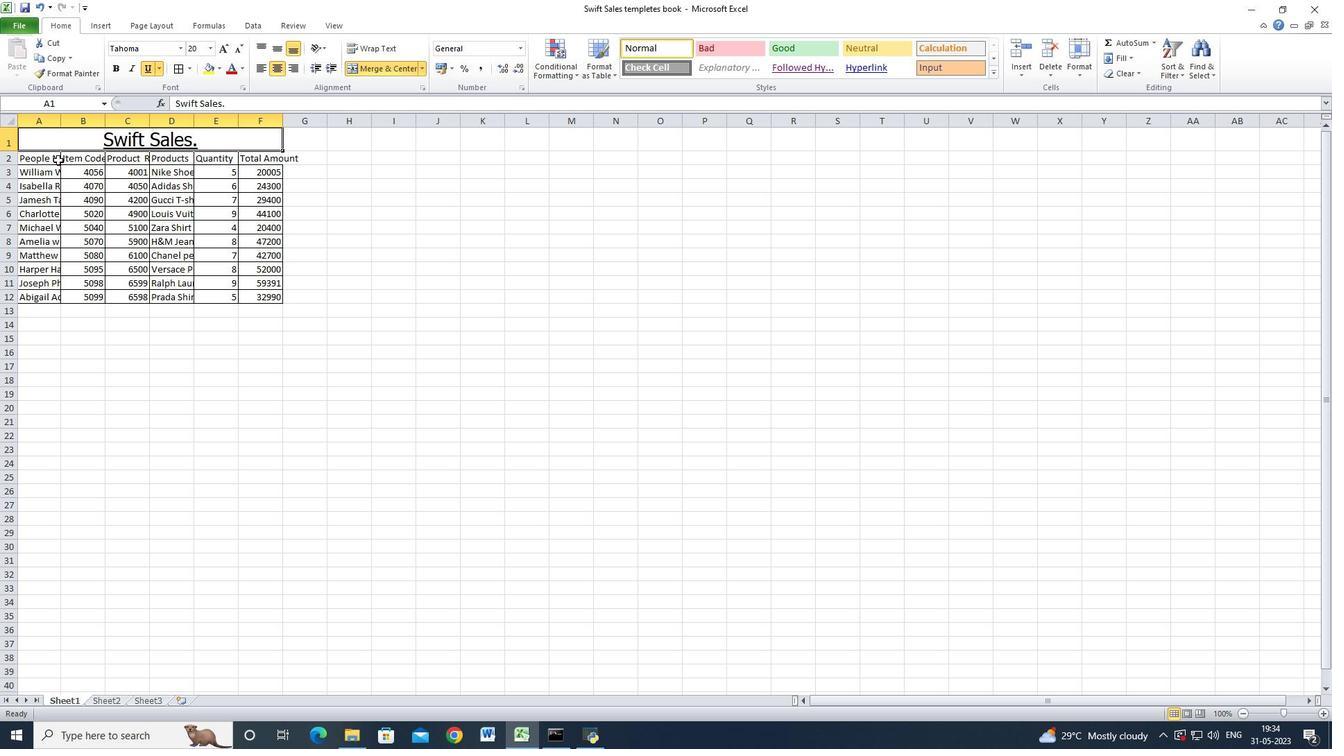 
Action: Mouse pressed left at (59, 158)
Screenshot: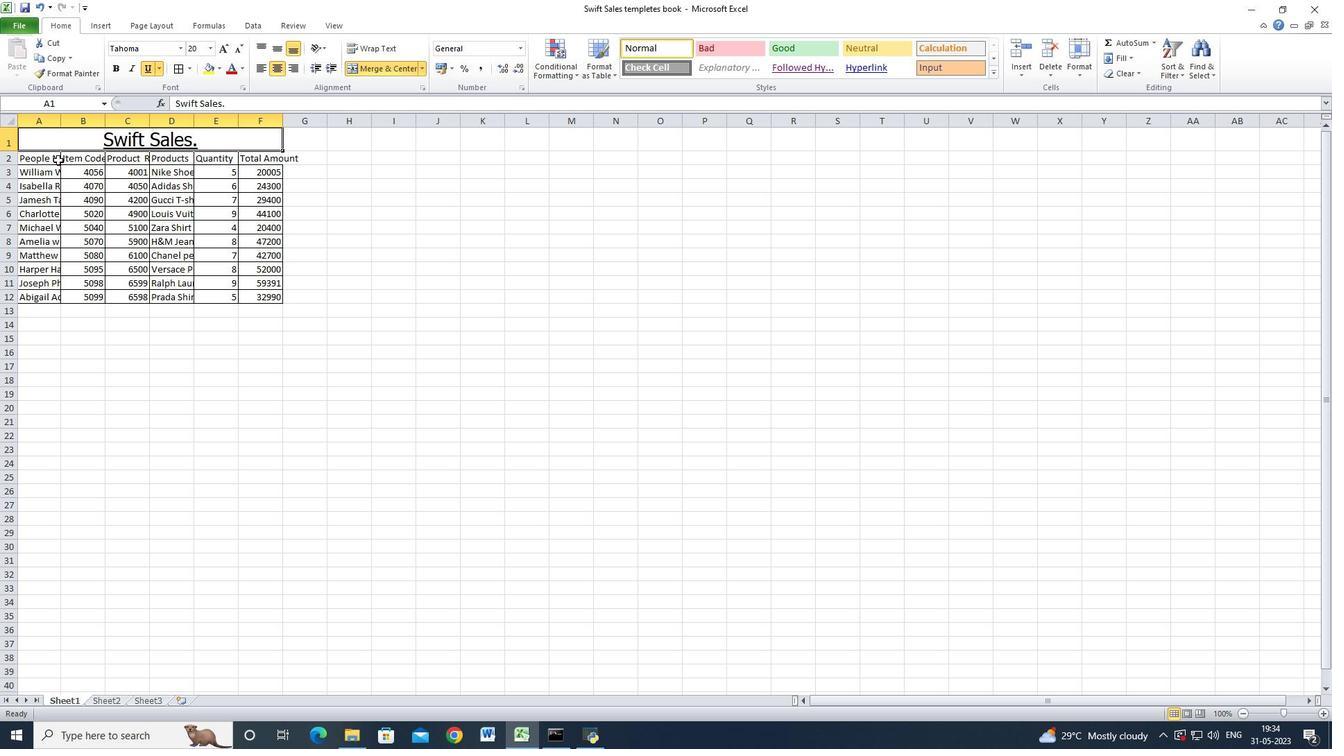
Action: Mouse moved to (109, 170)
Screenshot: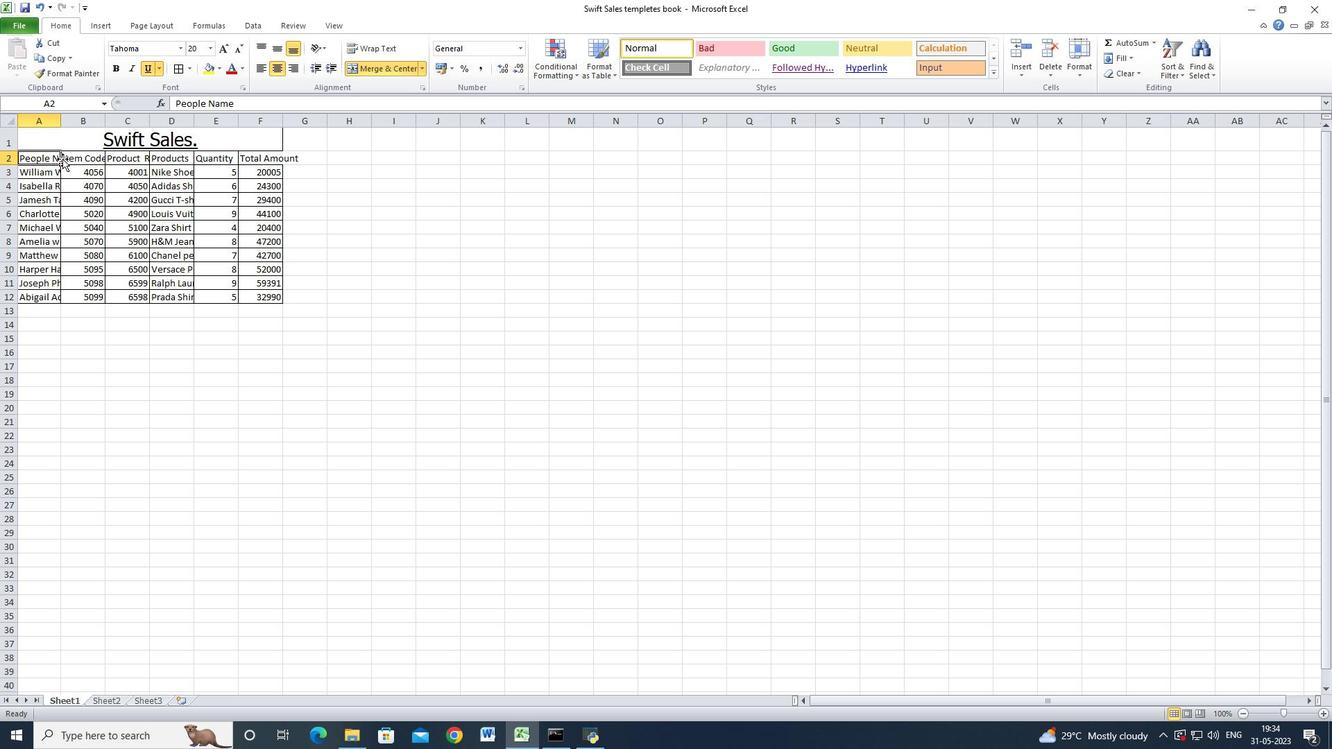 
Action: Key pressed <Key.shift><Key.right><Key.down>
Screenshot: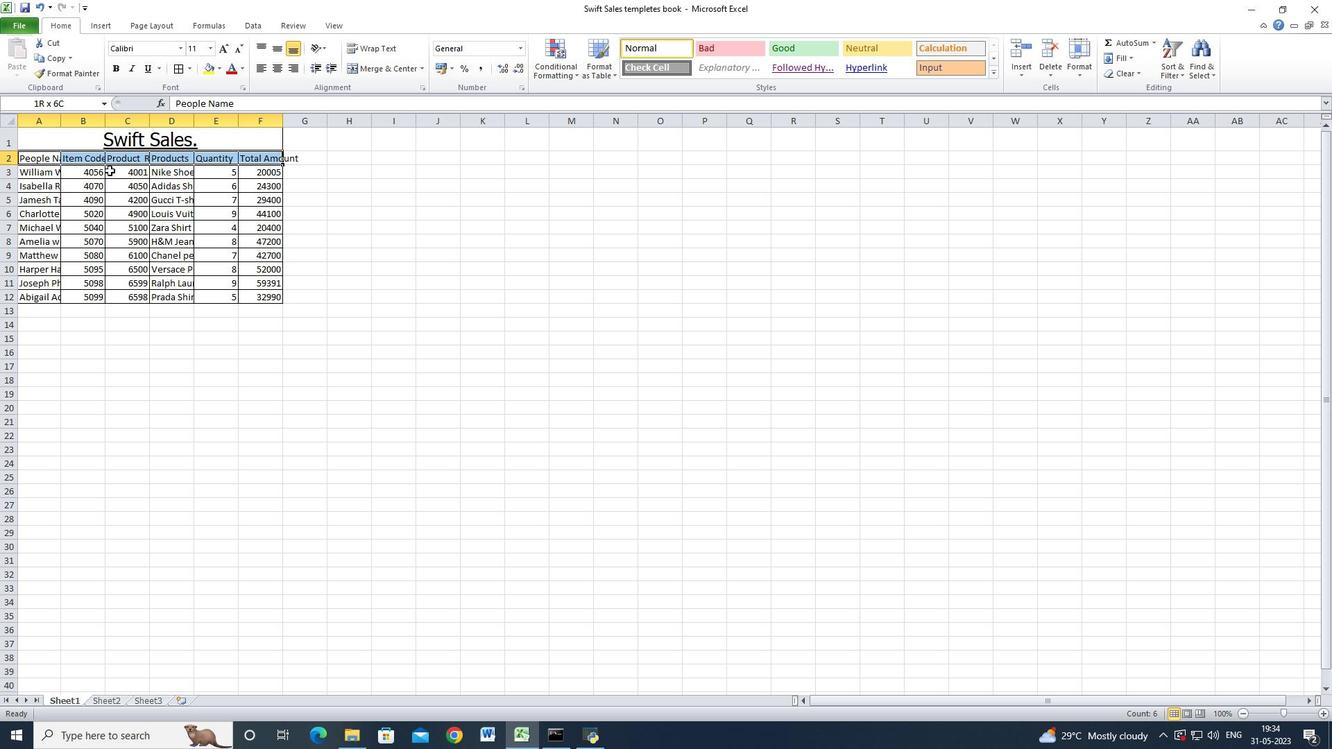 
Action: Mouse moved to (182, 48)
Screenshot: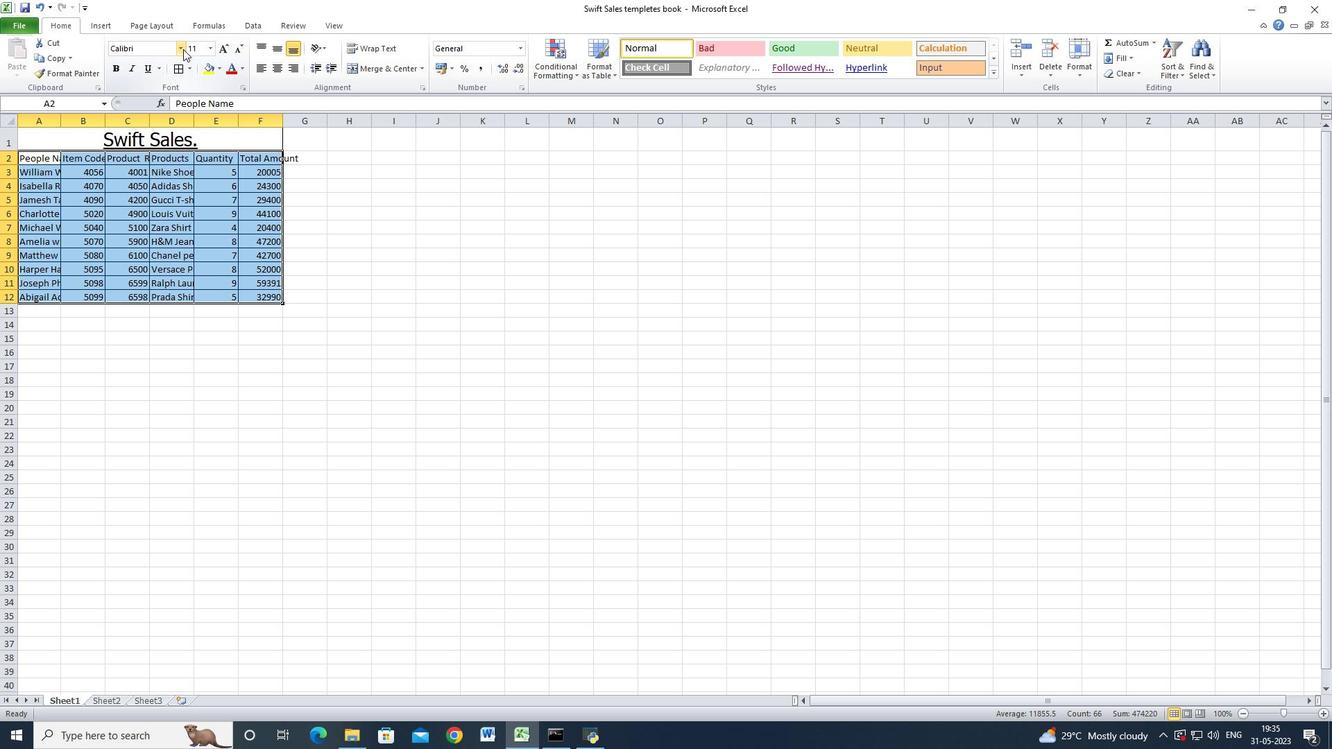 
Action: Mouse pressed left at (182, 48)
Screenshot: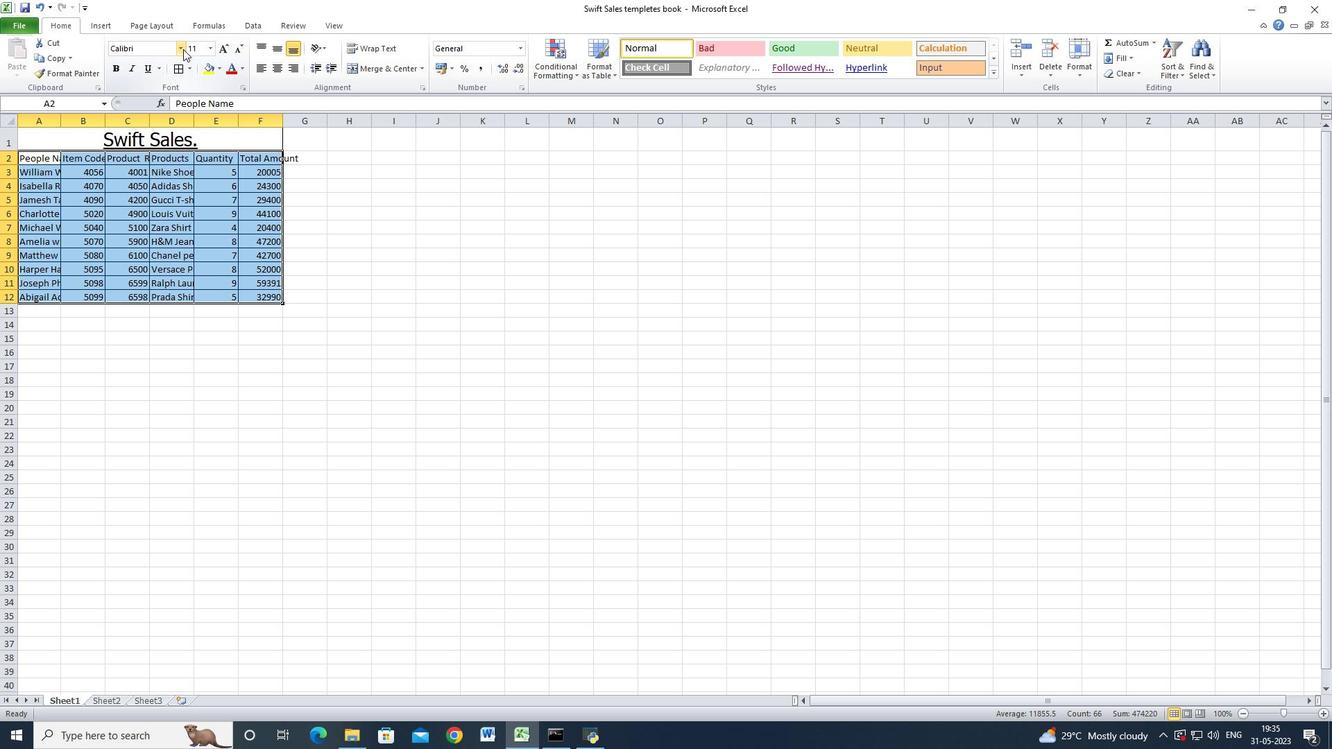 
Action: Mouse moved to (145, 161)
Screenshot: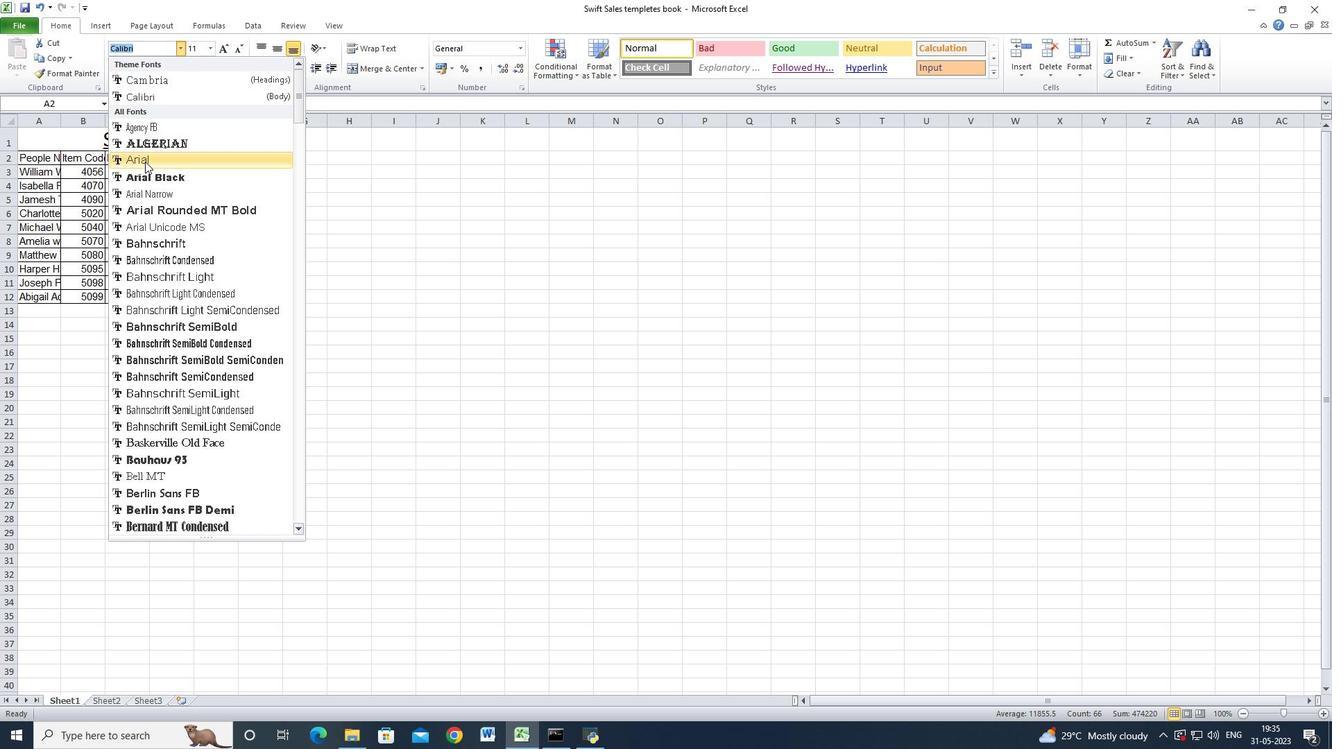 
Action: Mouse pressed left at (145, 161)
Screenshot: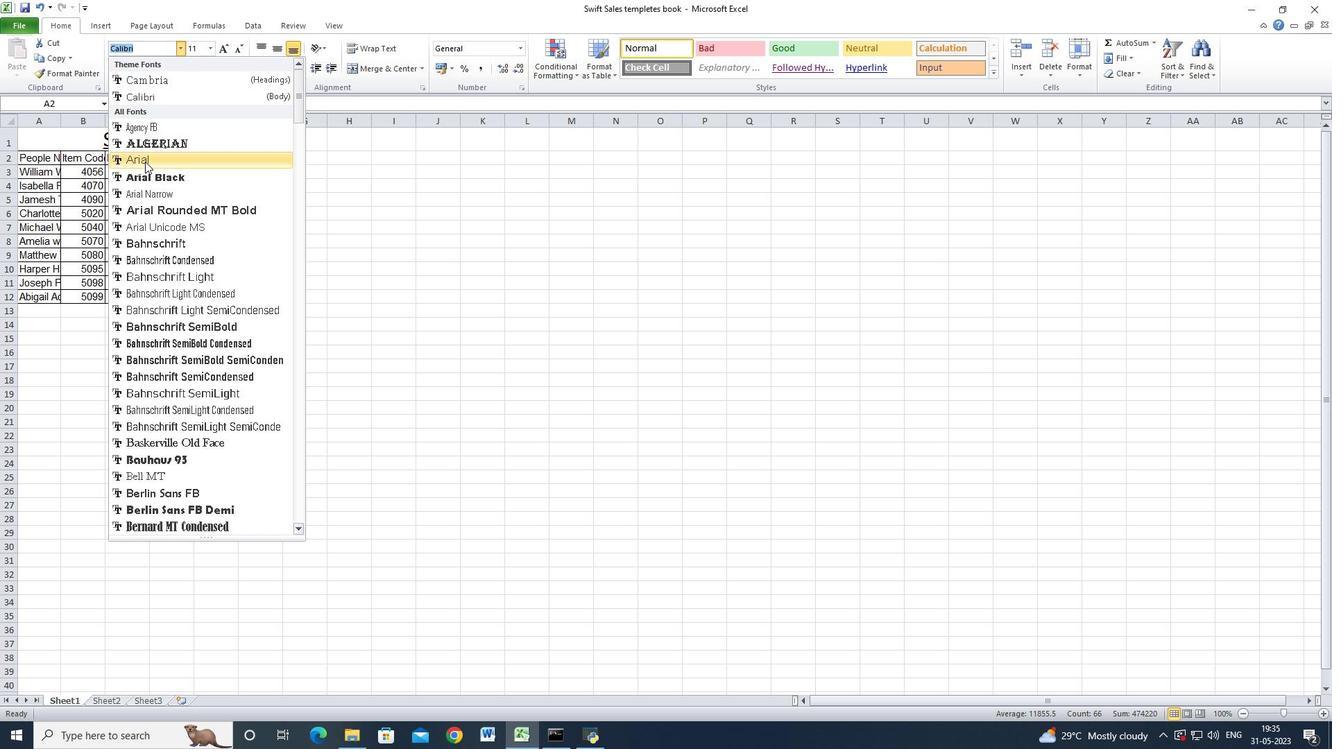 
Action: Mouse moved to (211, 45)
Screenshot: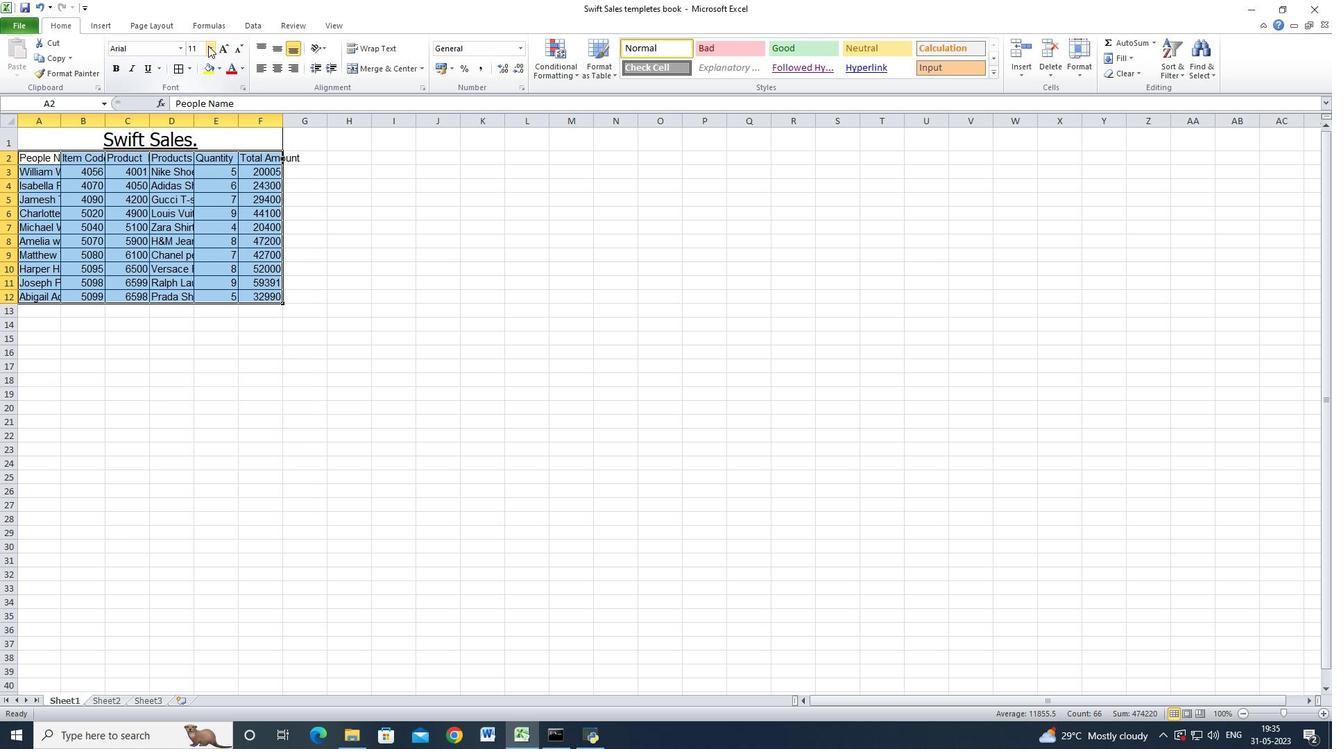 
Action: Mouse pressed left at (210, 45)
Screenshot: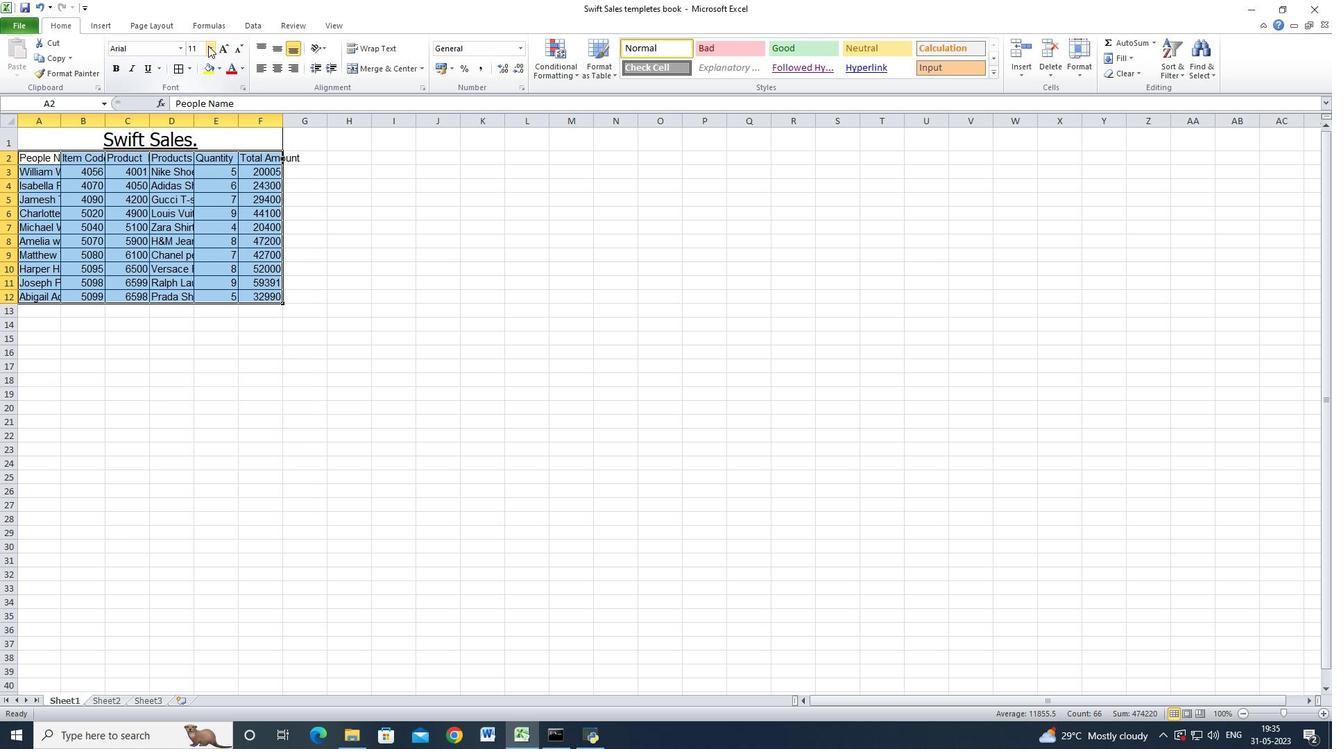 
Action: Mouse moved to (192, 111)
Screenshot: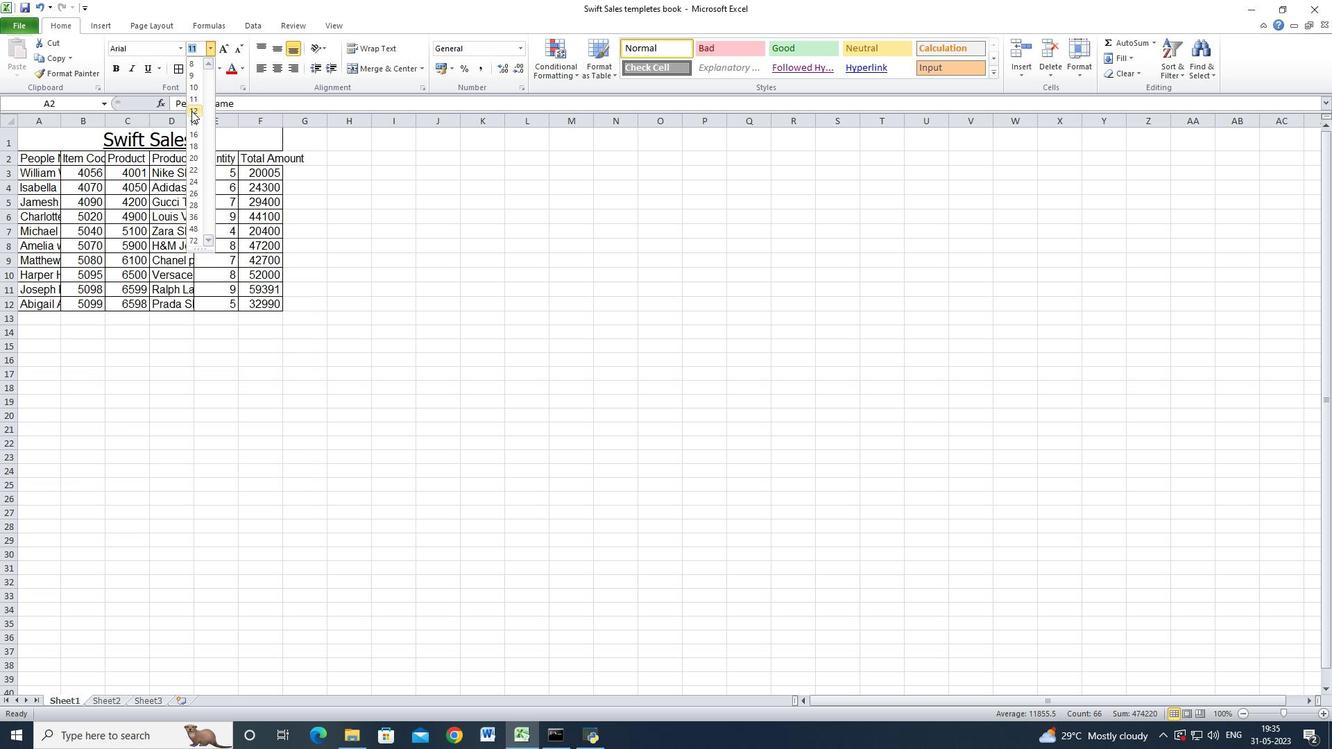 
Action: Mouse pressed left at (191, 111)
Screenshot: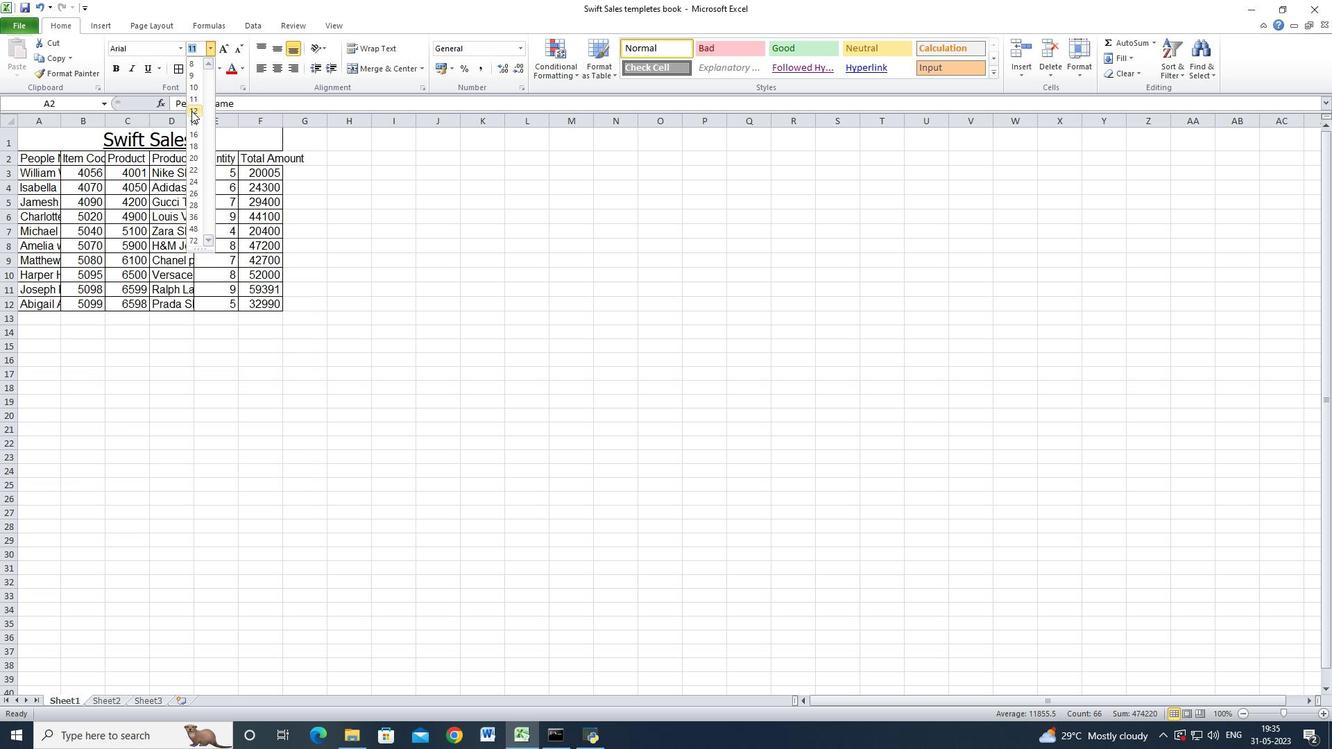
Action: Mouse moved to (12, 123)
Screenshot: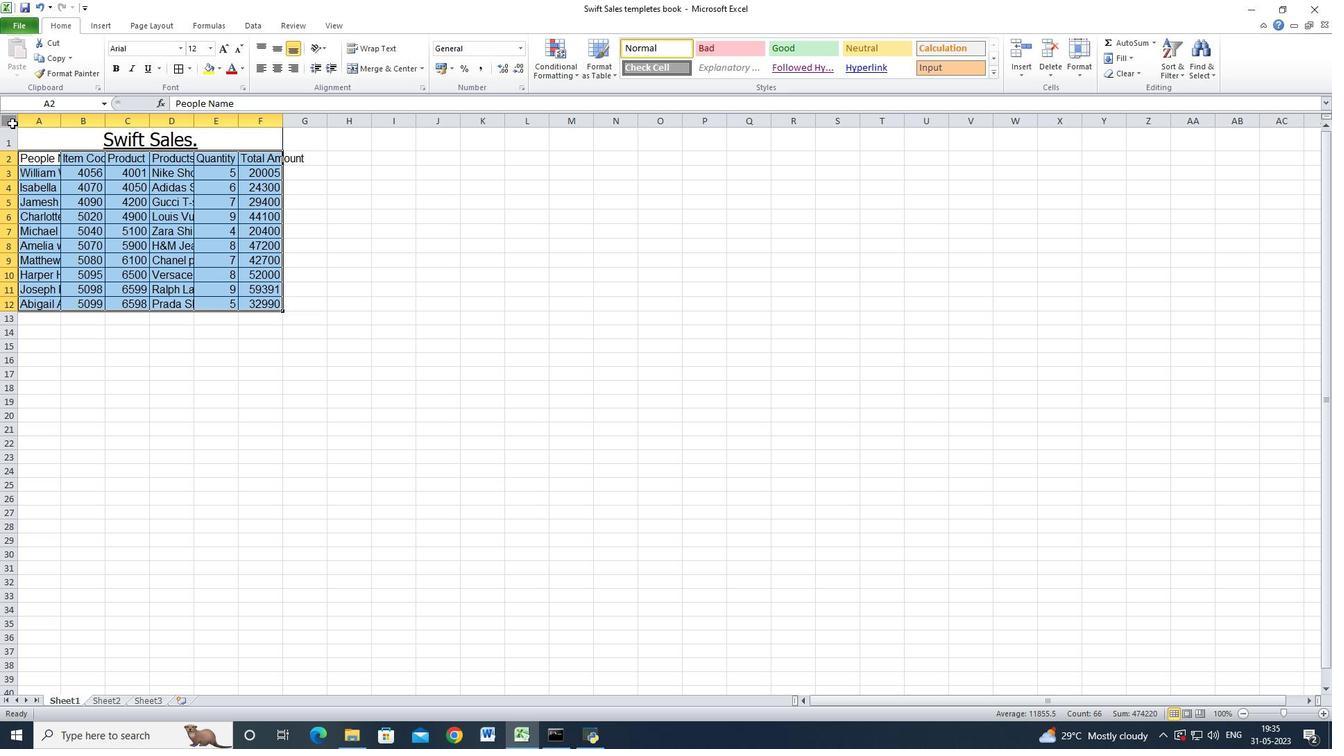 
Action: Mouse pressed left at (12, 123)
Screenshot: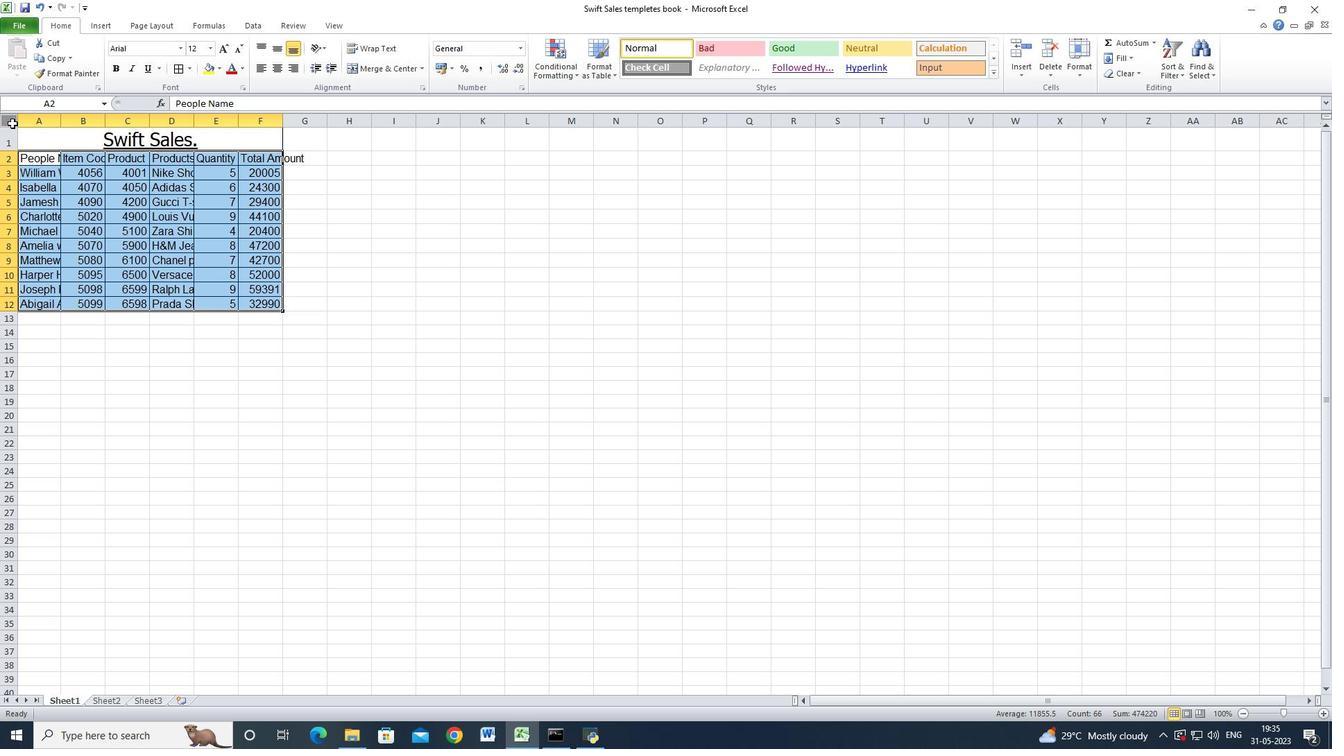 
Action: Mouse moved to (291, 66)
Screenshot: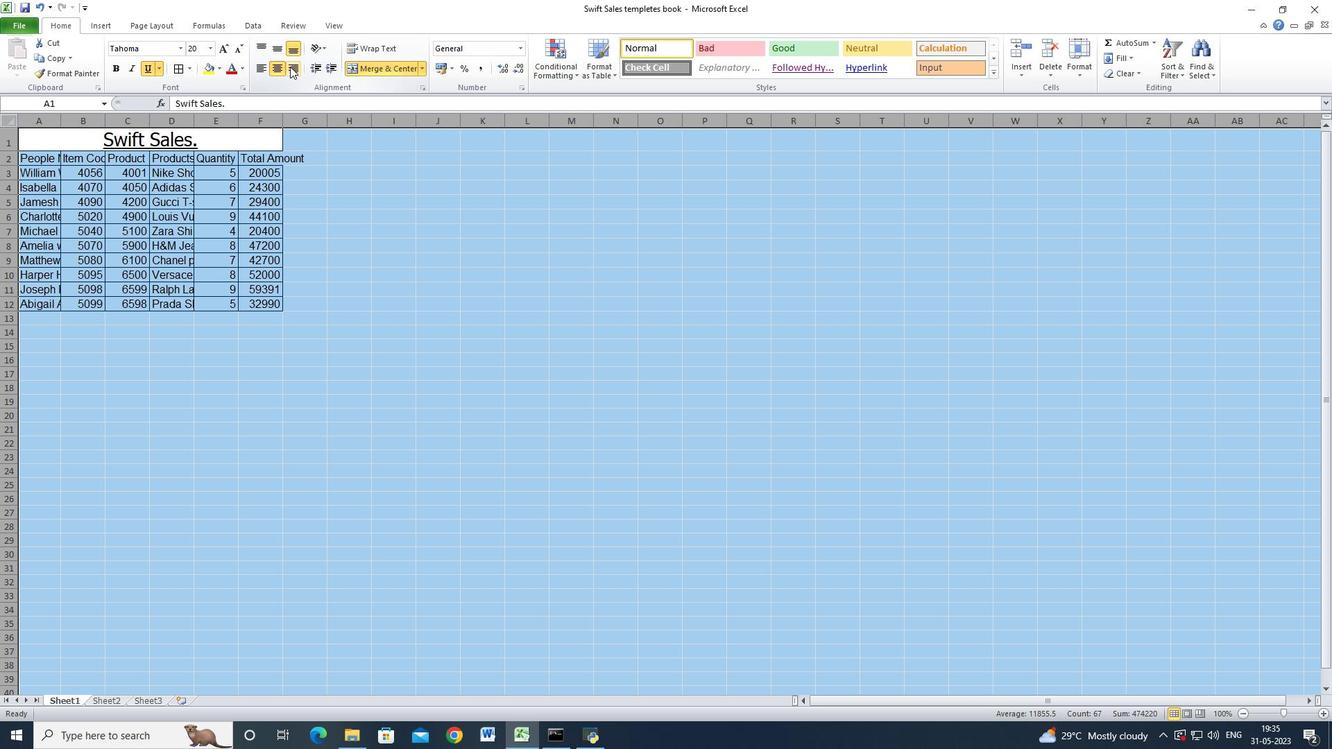 
Action: Mouse pressed left at (291, 66)
Screenshot: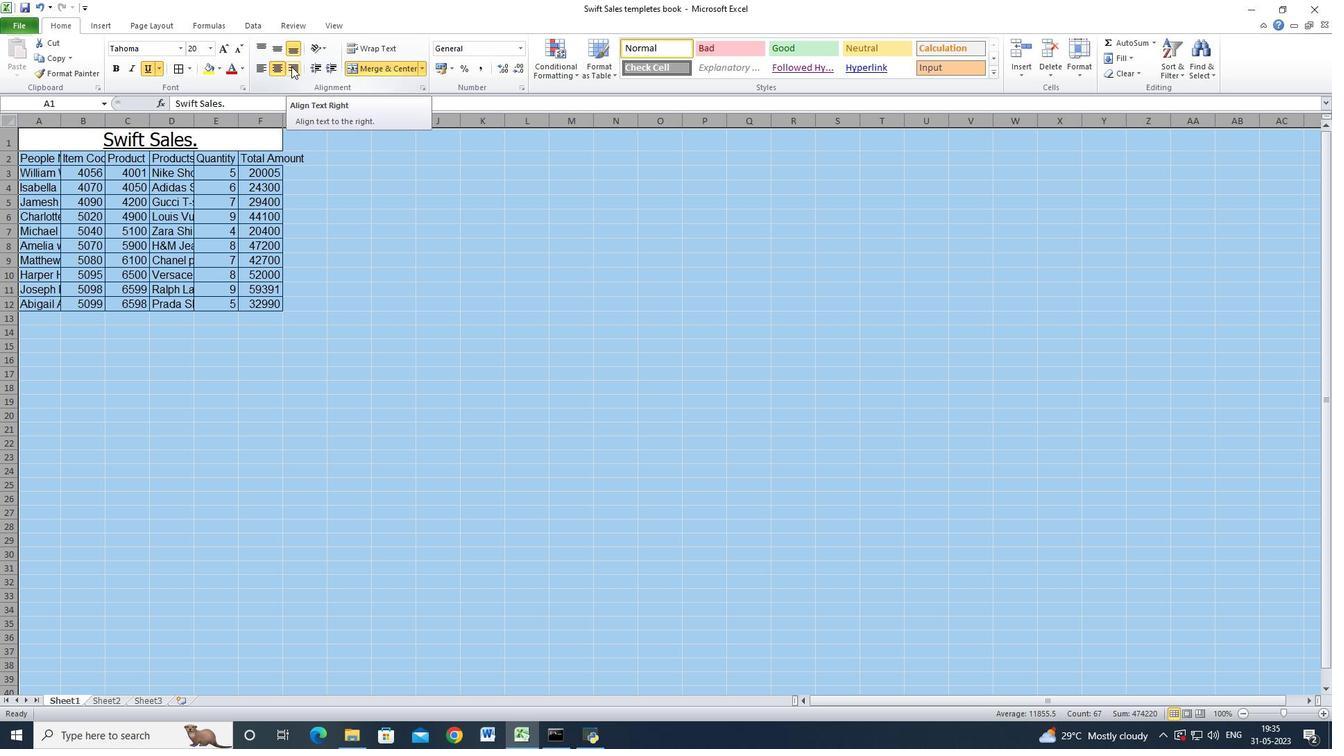 
Action: Mouse moved to (238, 179)
Screenshot: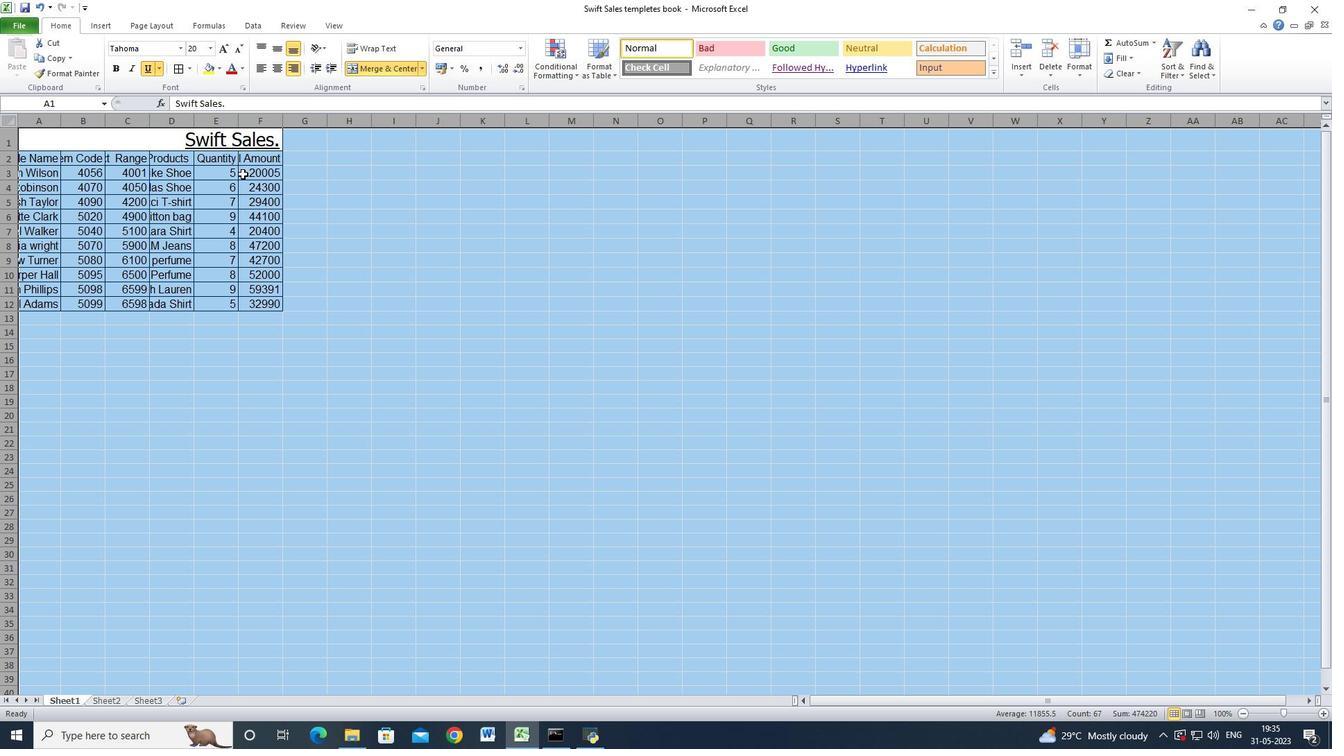
Action: Mouse pressed left at (238, 179)
Screenshot: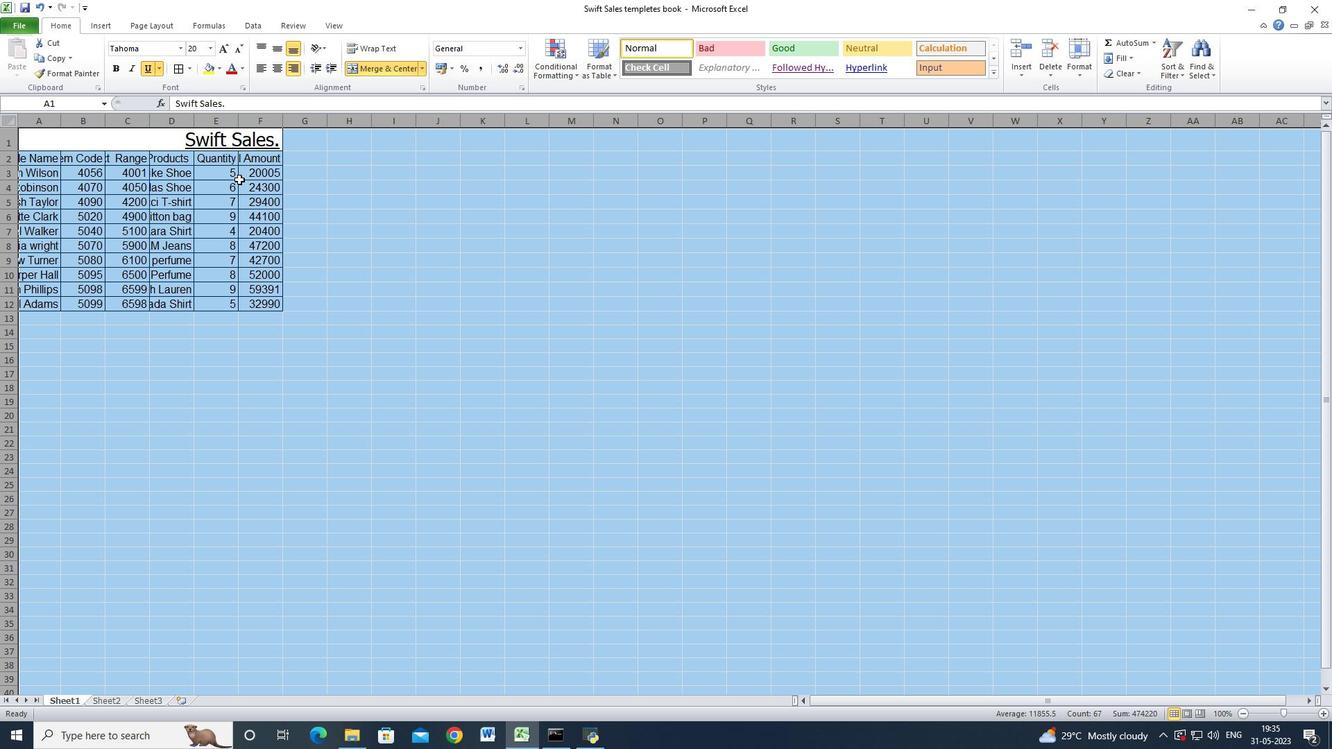 
Action: Mouse moved to (9, 121)
Screenshot: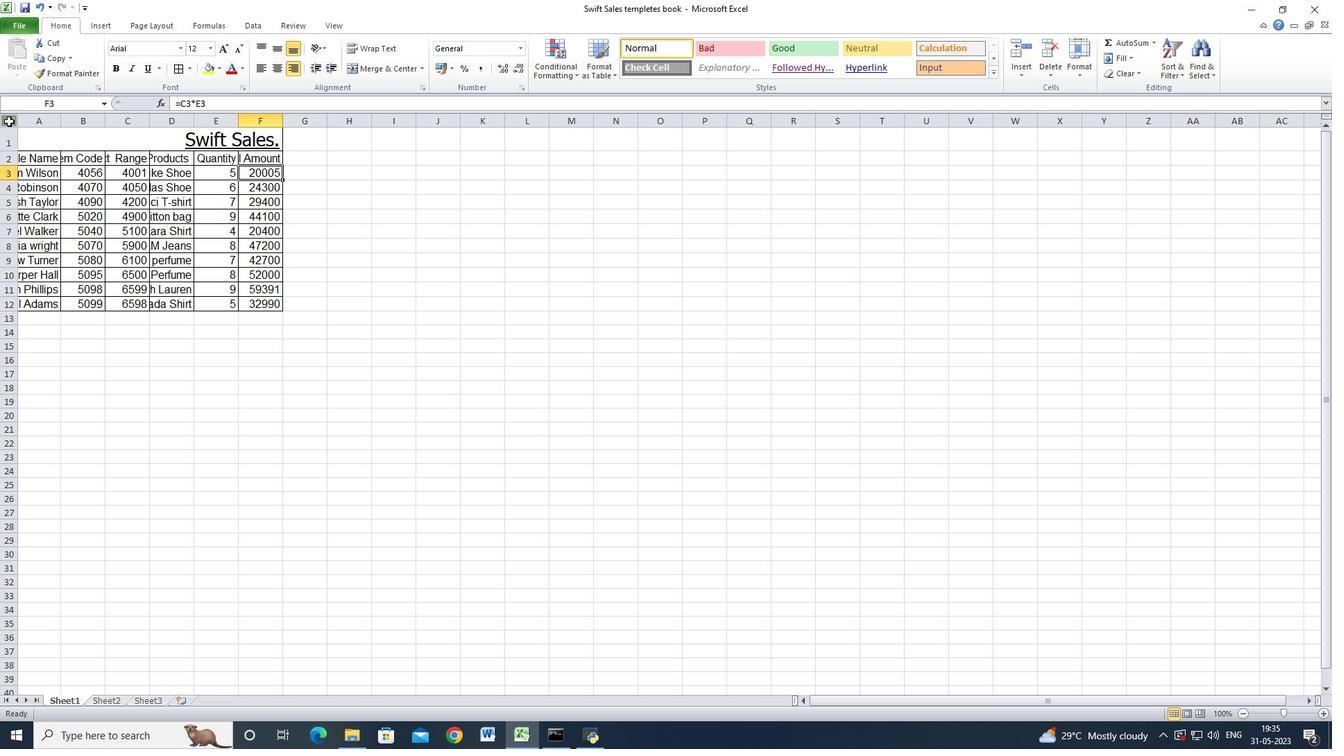 
Action: Mouse pressed left at (9, 121)
Screenshot: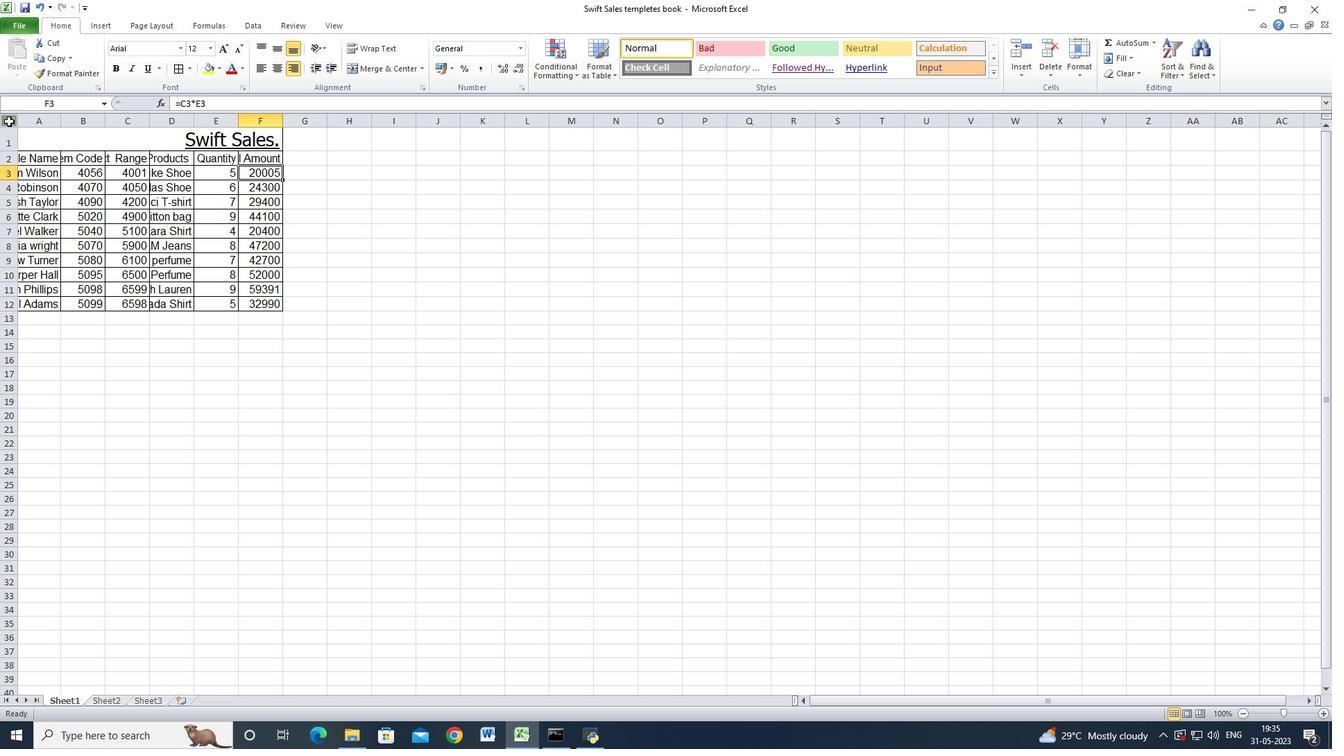 
Action: Mouse moved to (61, 122)
Screenshot: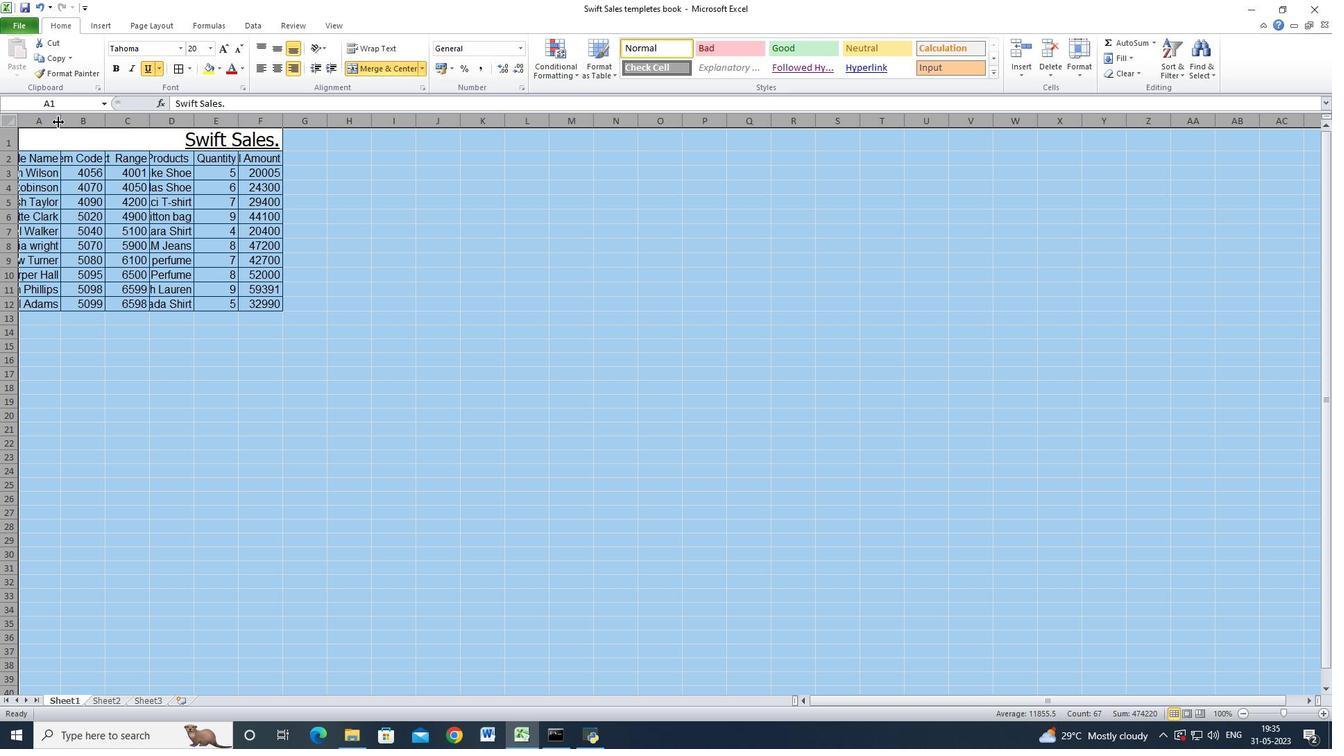 
Action: Mouse pressed left at (61, 122)
Screenshot: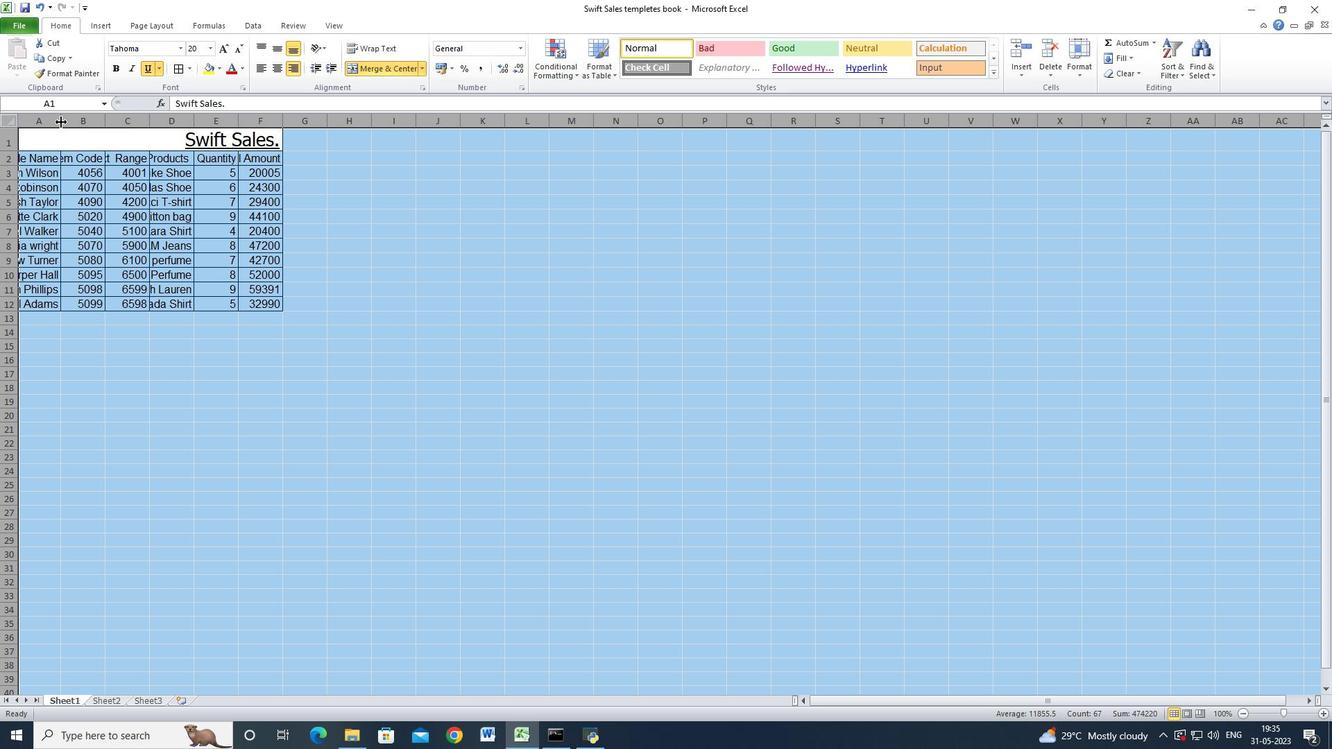 
Action: Mouse moved to (60, 122)
Screenshot: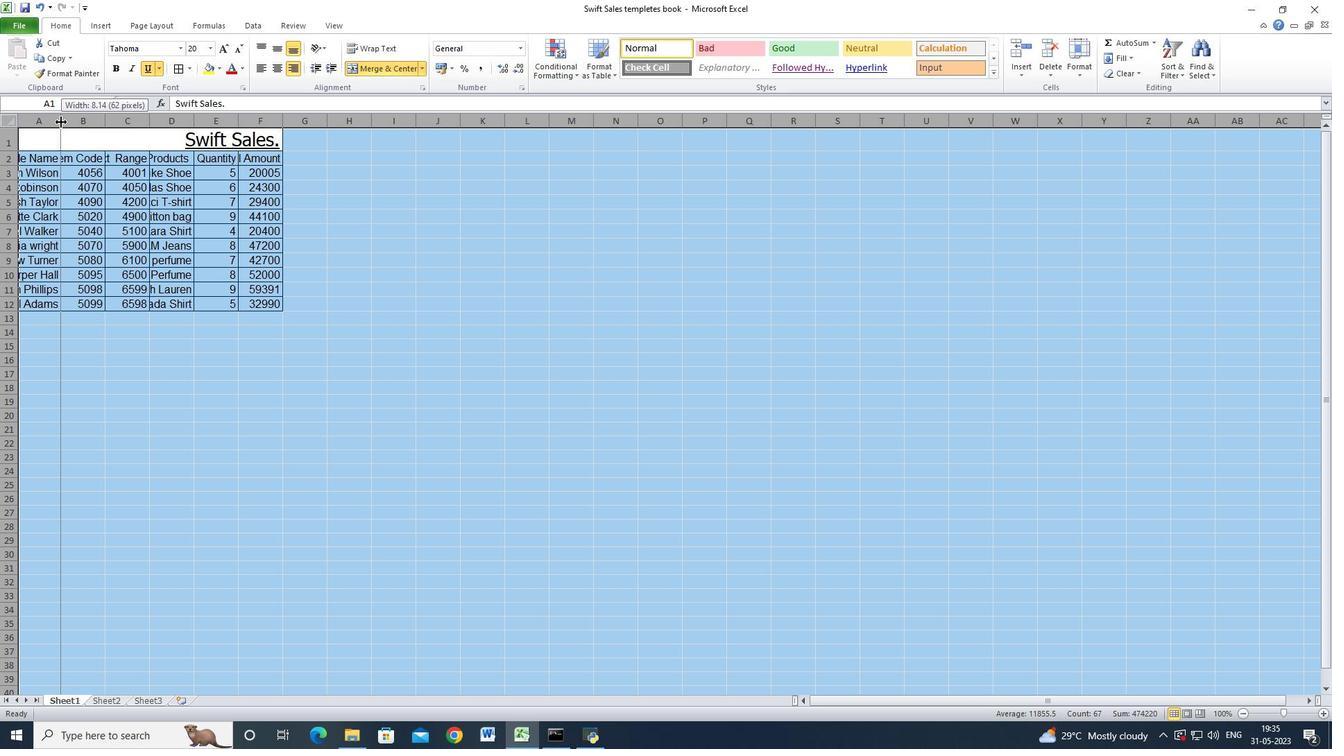 
Action: Mouse pressed left at (60, 122)
Screenshot: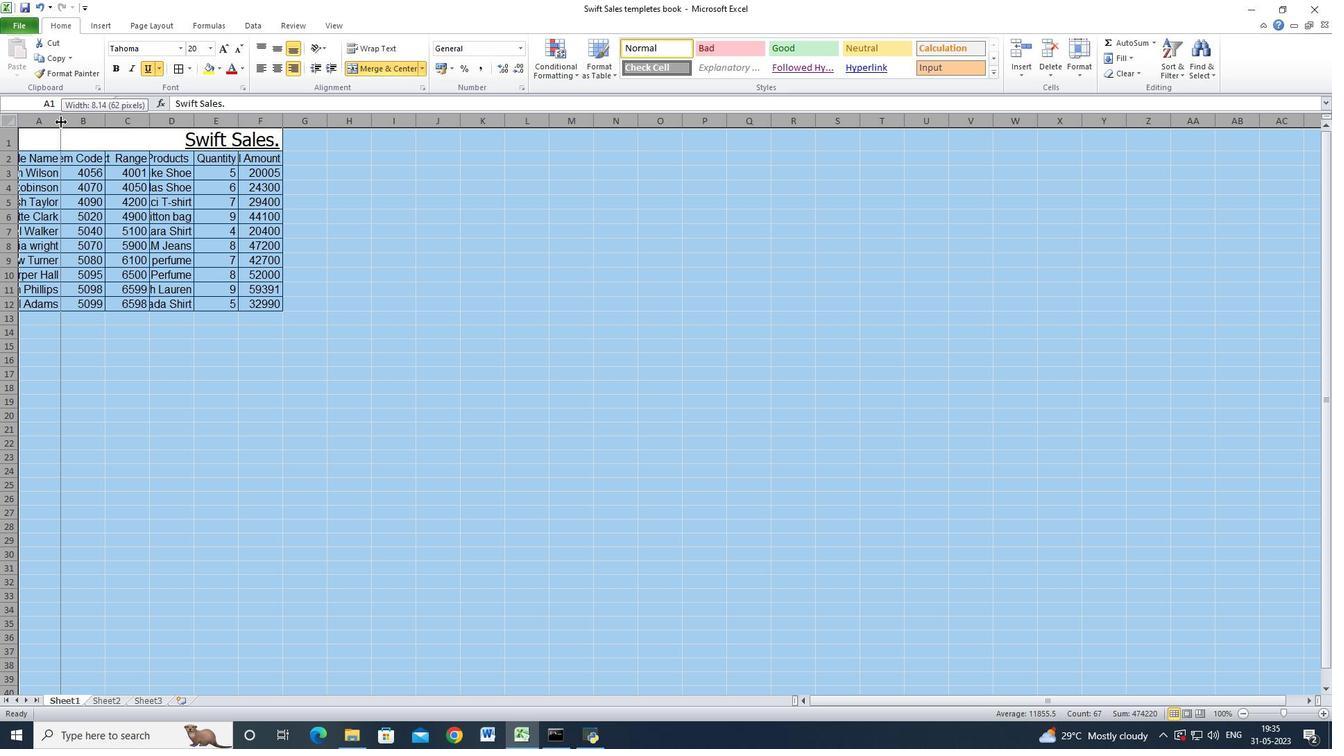 
Action: Mouse moved to (171, 188)
Screenshot: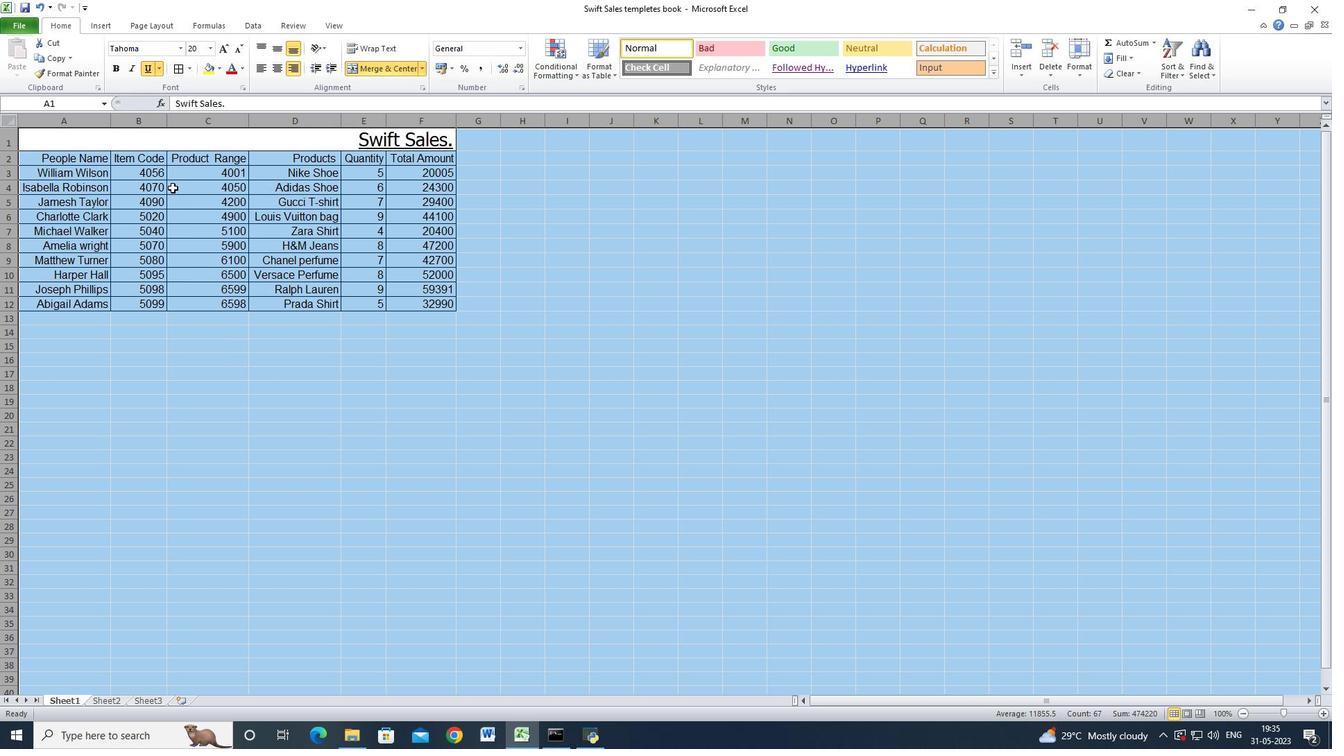 
Action: Mouse pressed left at (171, 188)
Screenshot: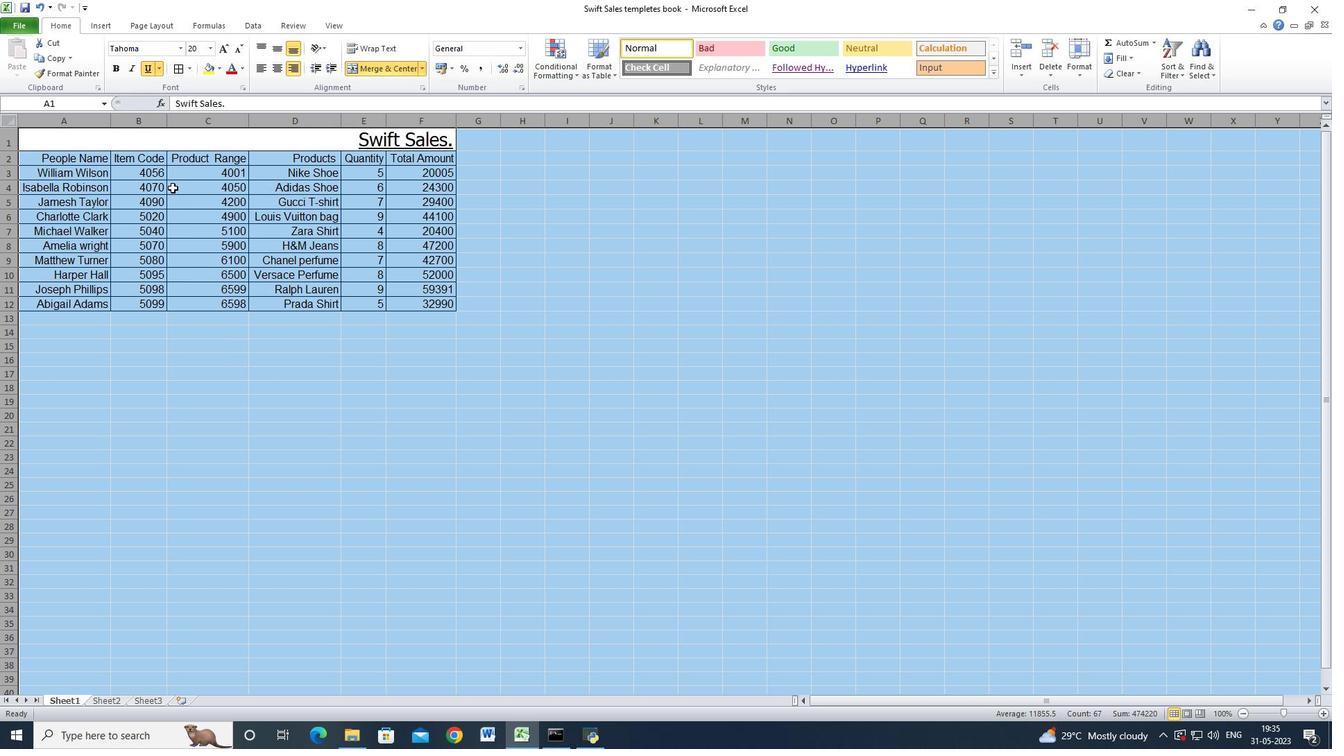 
Action: Mouse moved to (305, 203)
Screenshot: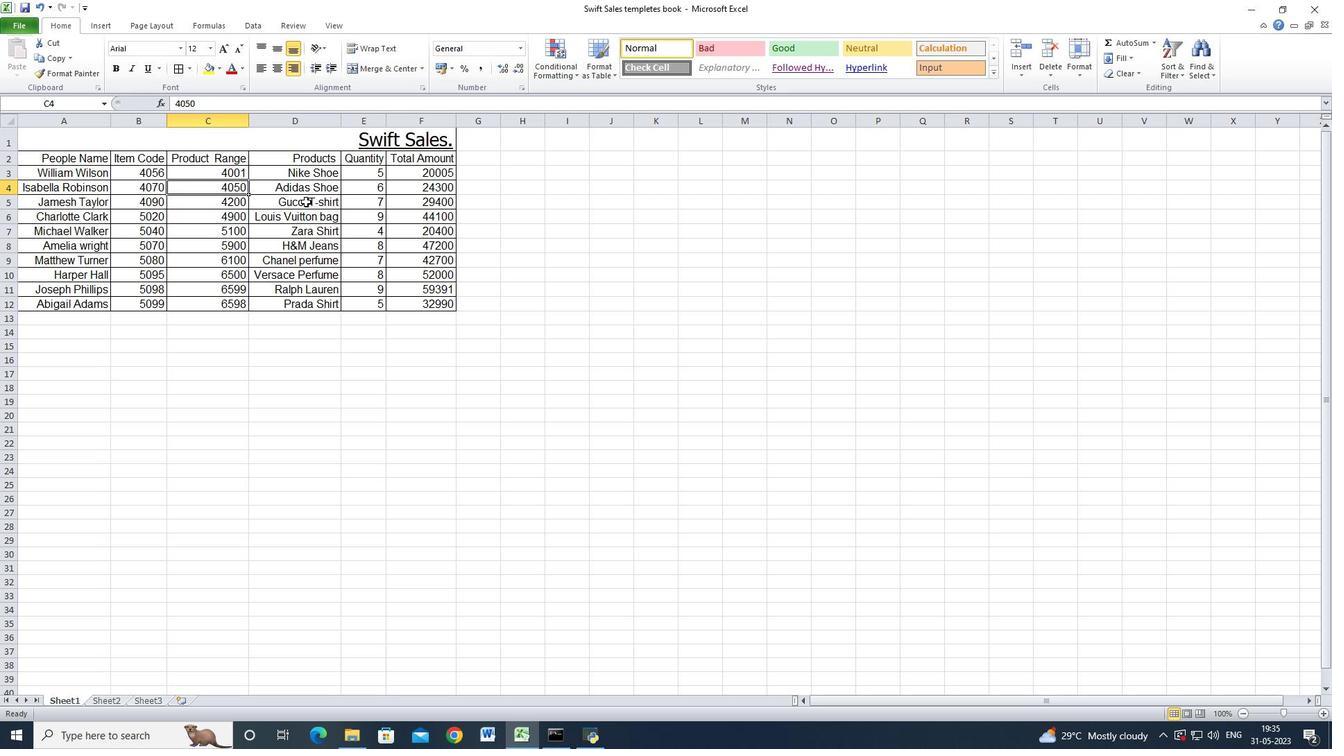 
Action: Mouse pressed left at (305, 203)
Screenshot: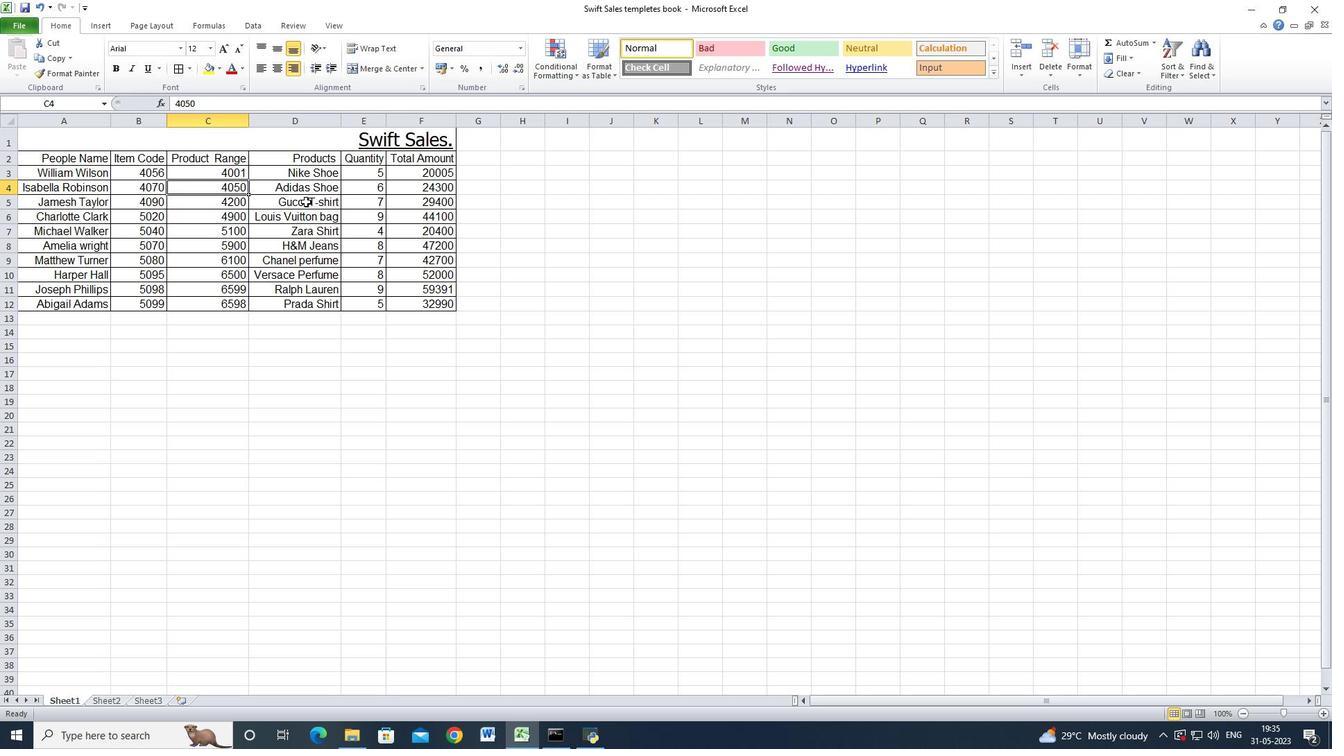 
Action: Mouse moved to (315, 232)
Screenshot: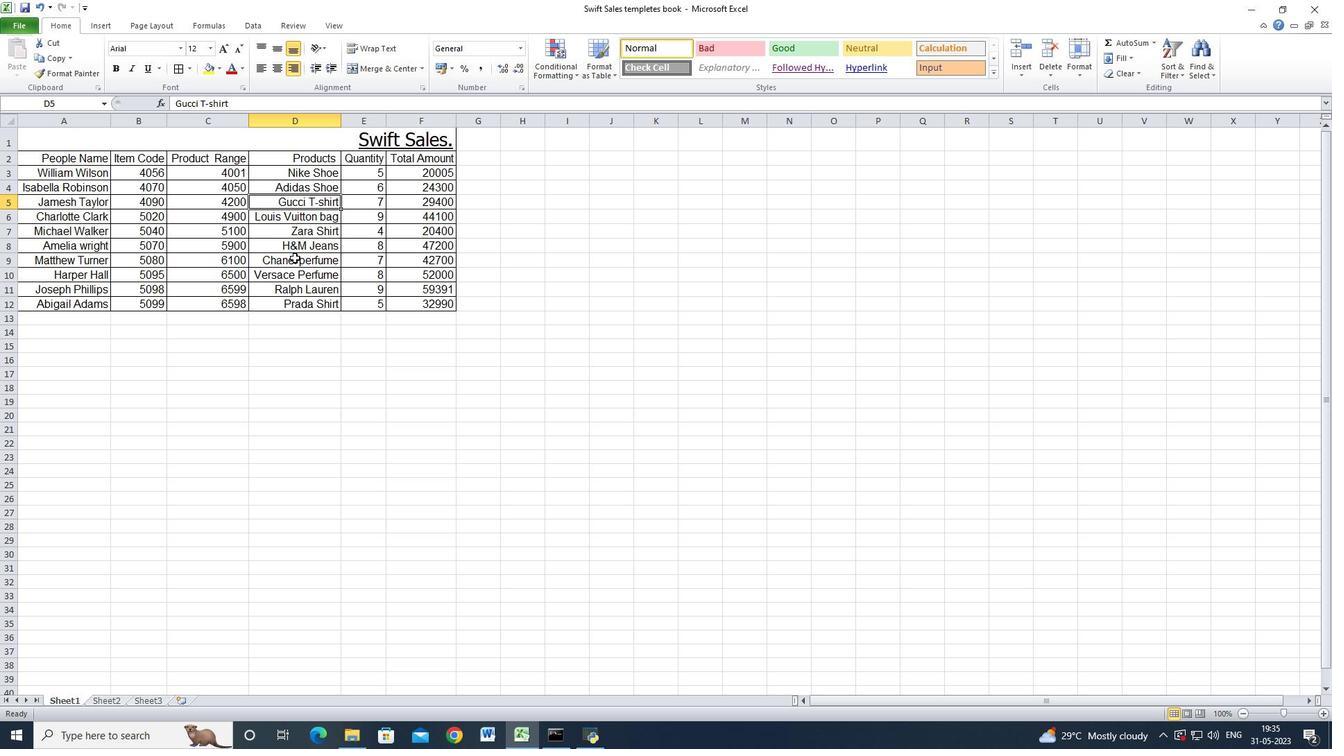 
